 Task: Find connections with filter location Chaihe with filter topic #marketing with filter profile language German with filter current company V-Mart Retail Ltd. with filter school Mulund College Of Commerce with filter industry Technology, Information and Media with filter service category Growth Marketing with filter keywords title Vice President of Operations
Action: Mouse moved to (584, 79)
Screenshot: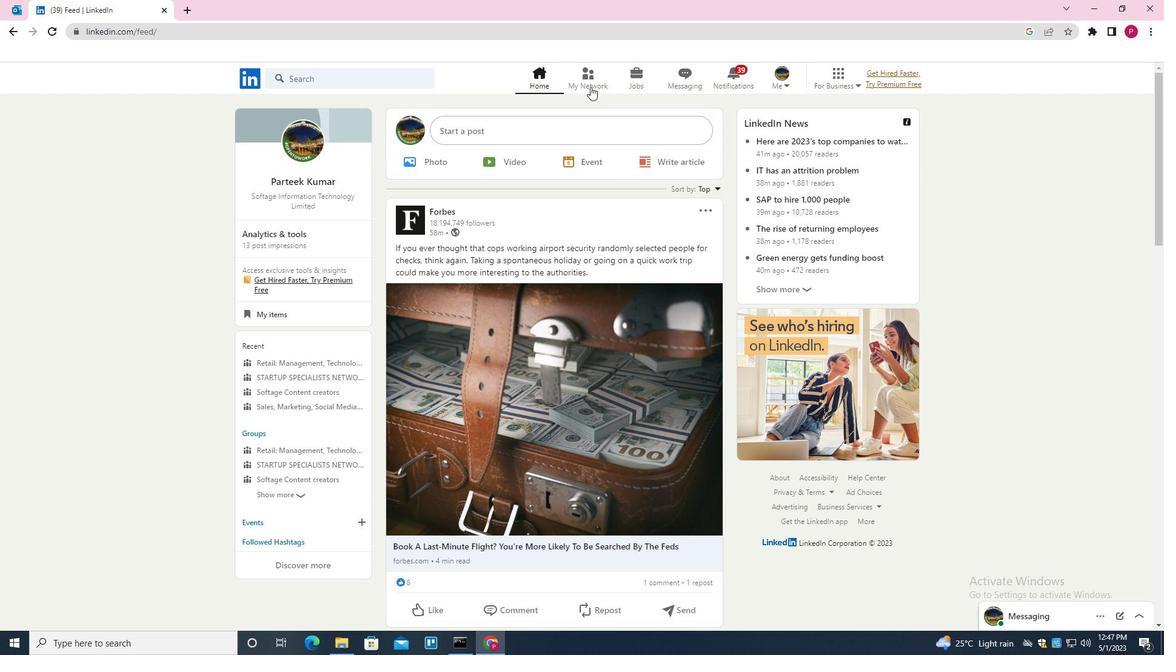 
Action: Mouse pressed left at (584, 79)
Screenshot: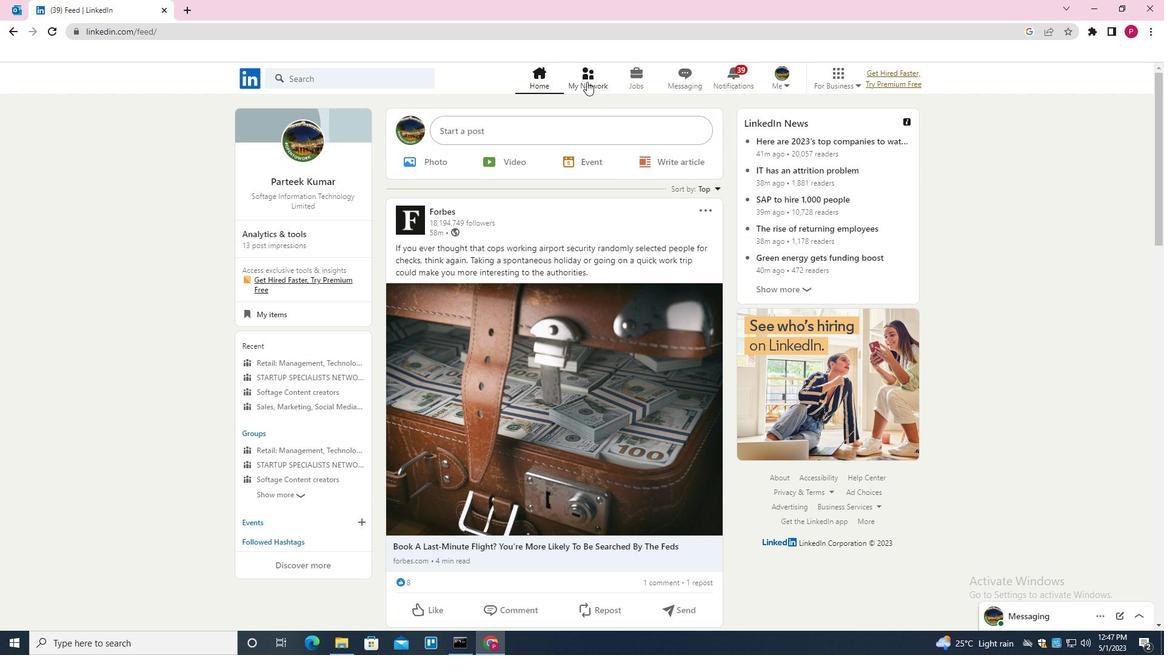 
Action: Mouse moved to (375, 139)
Screenshot: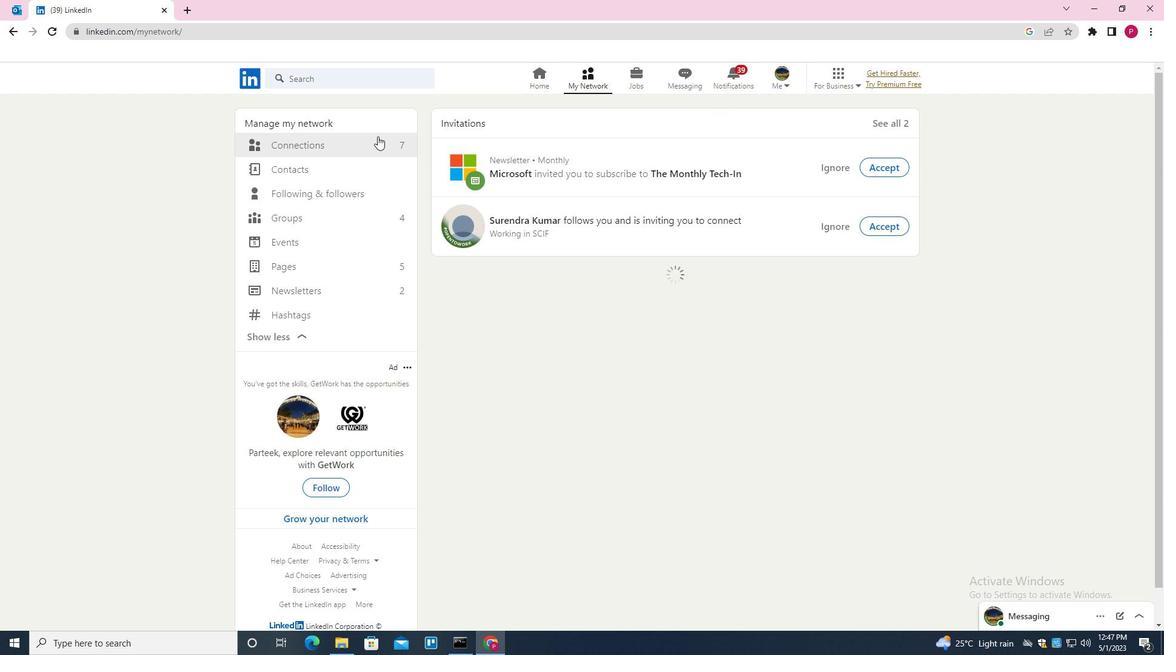 
Action: Mouse pressed left at (375, 139)
Screenshot: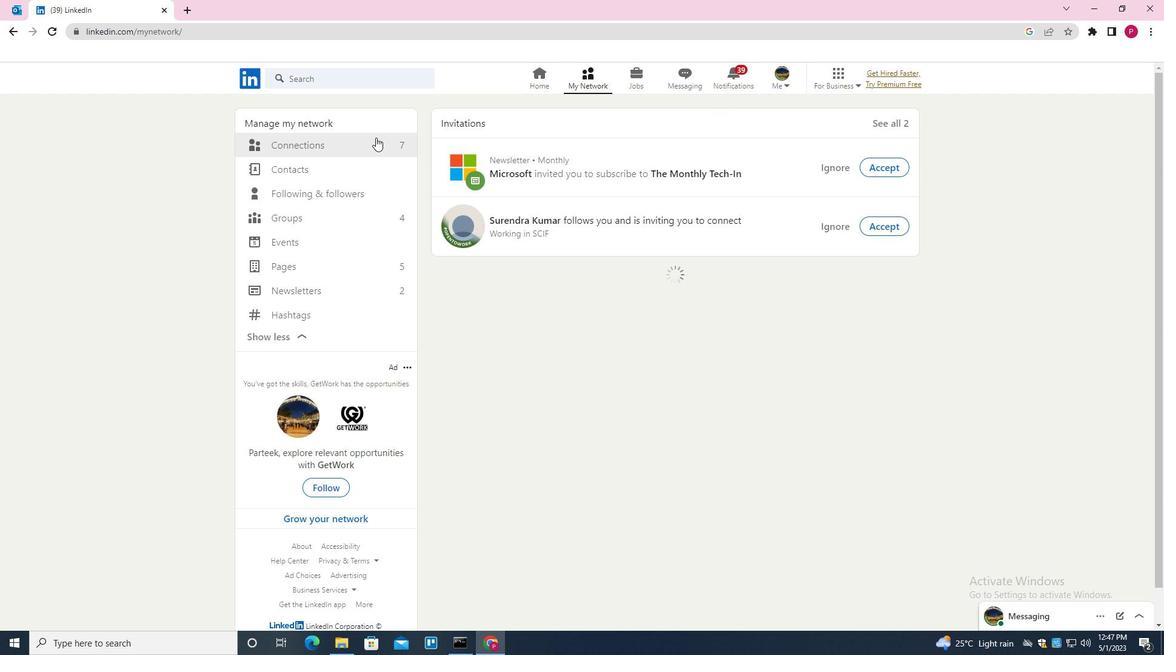 
Action: Mouse moved to (694, 149)
Screenshot: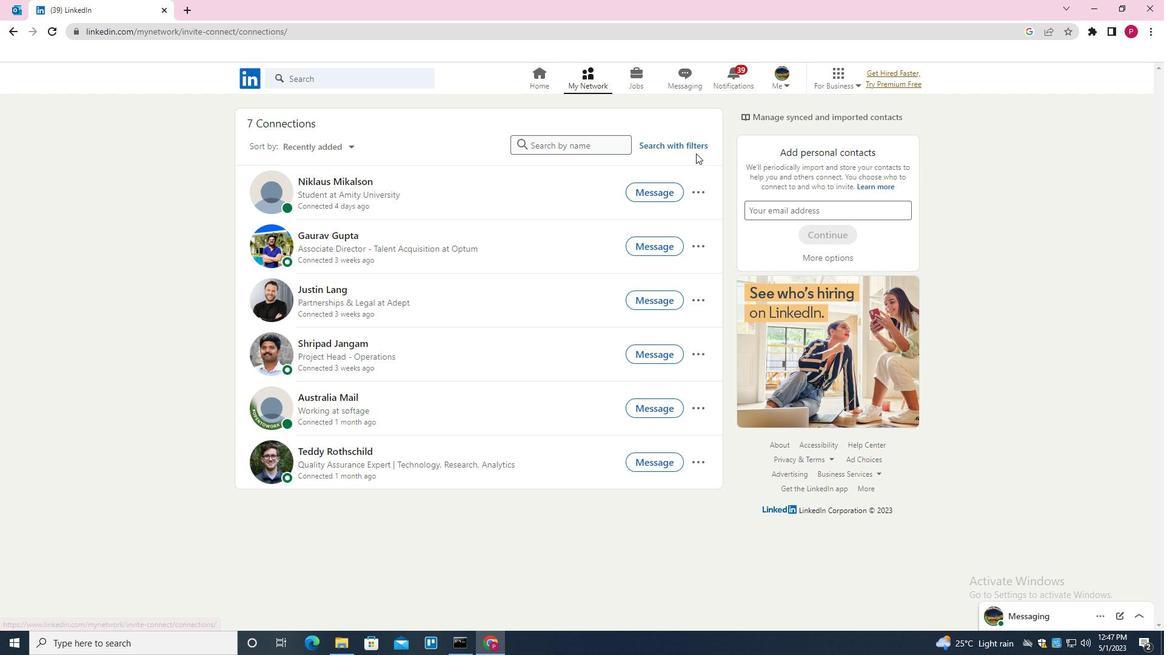 
Action: Mouse pressed left at (694, 149)
Screenshot: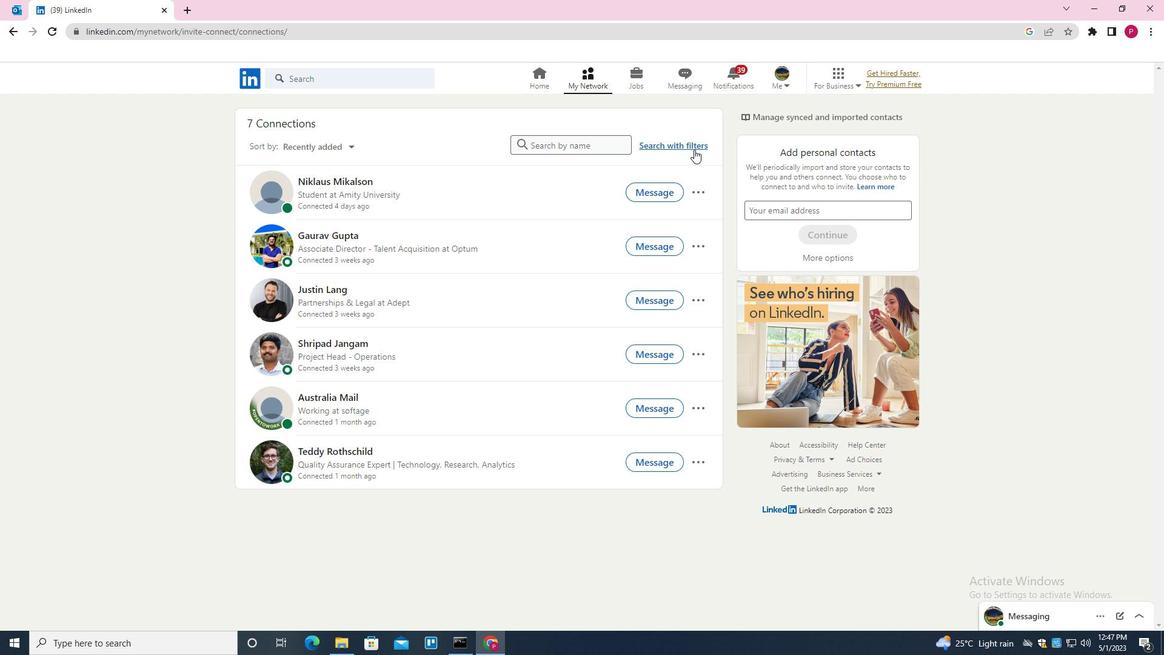 
Action: Mouse moved to (619, 112)
Screenshot: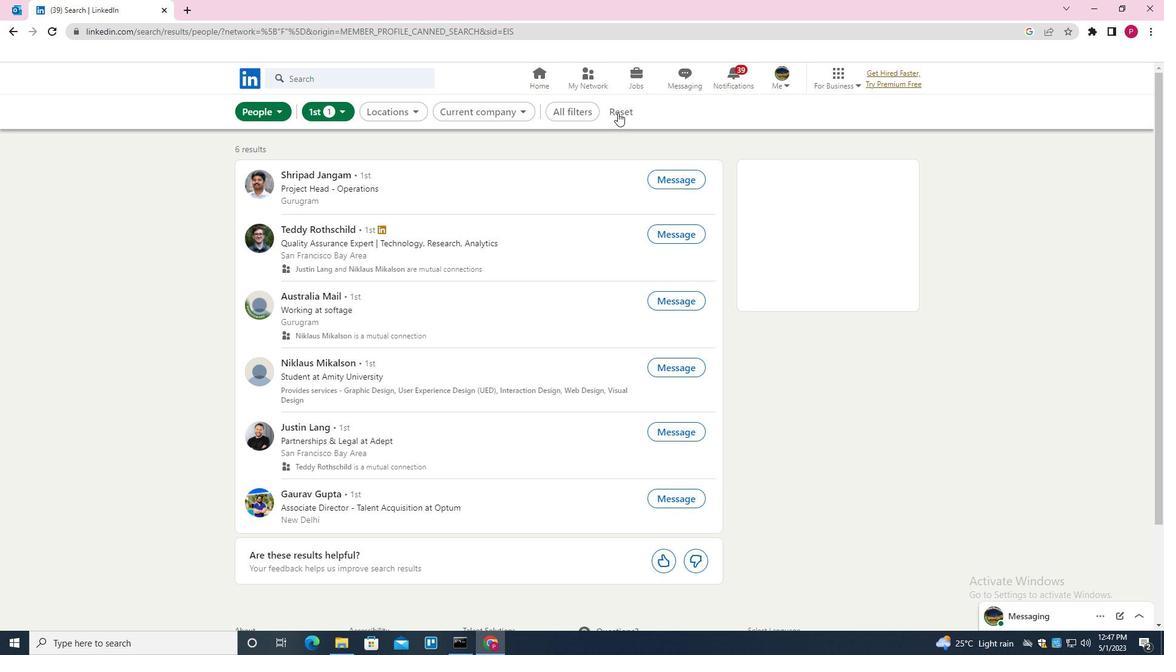 
Action: Mouse pressed left at (619, 112)
Screenshot: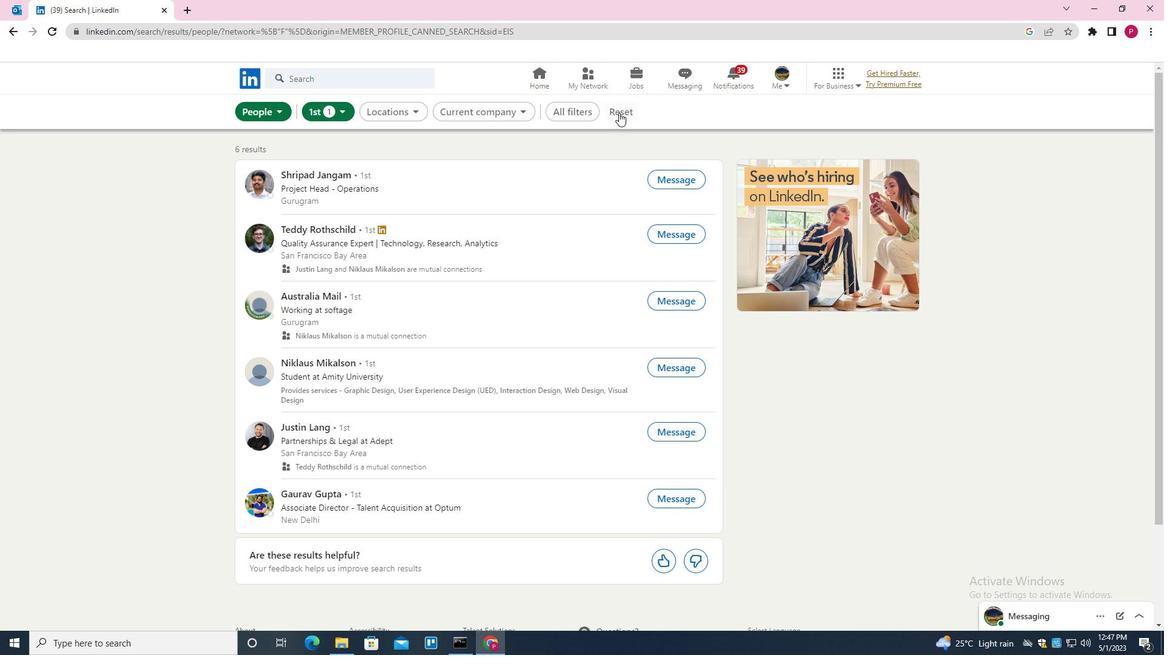 
Action: Mouse moved to (605, 111)
Screenshot: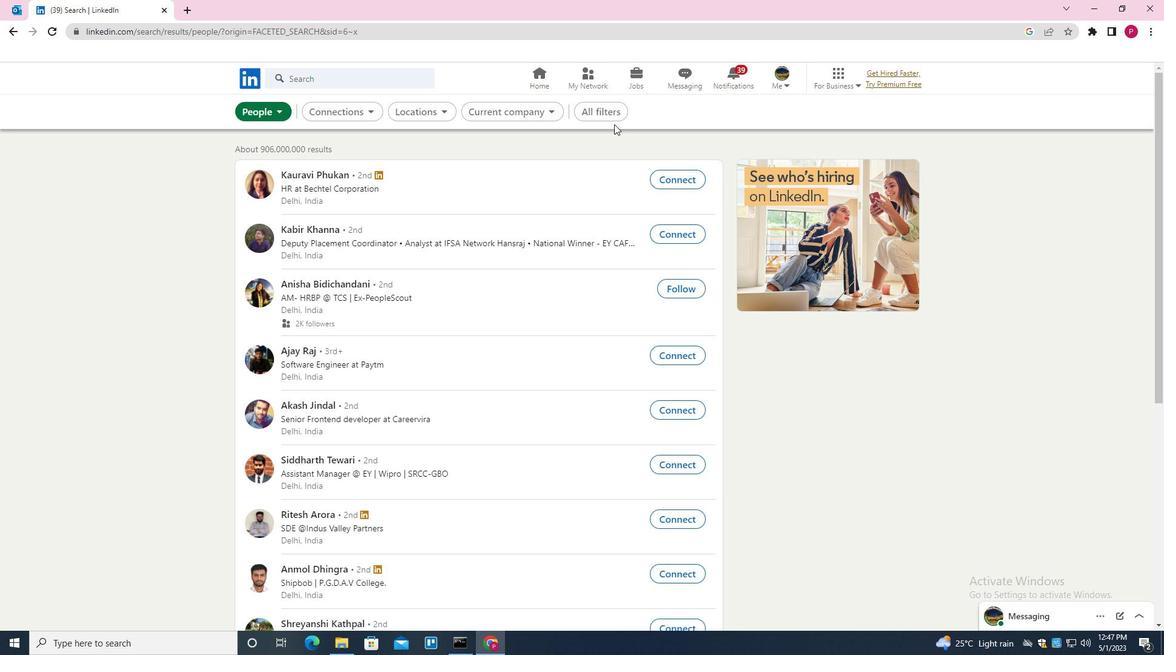 
Action: Mouse pressed left at (605, 111)
Screenshot: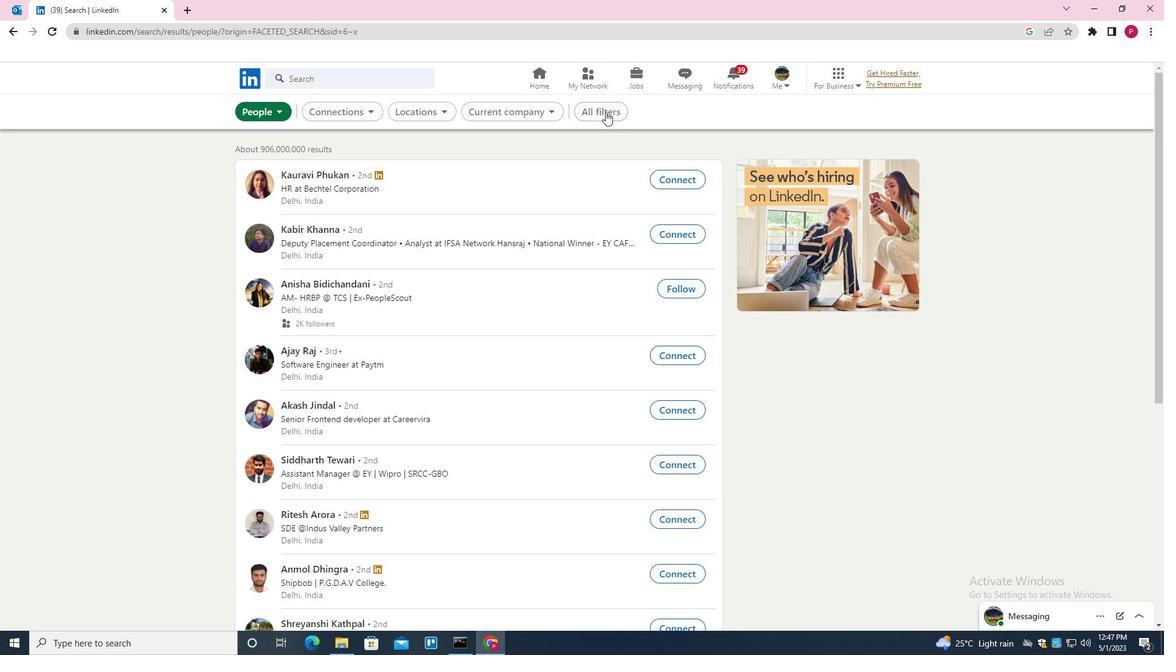
Action: Mouse moved to (963, 324)
Screenshot: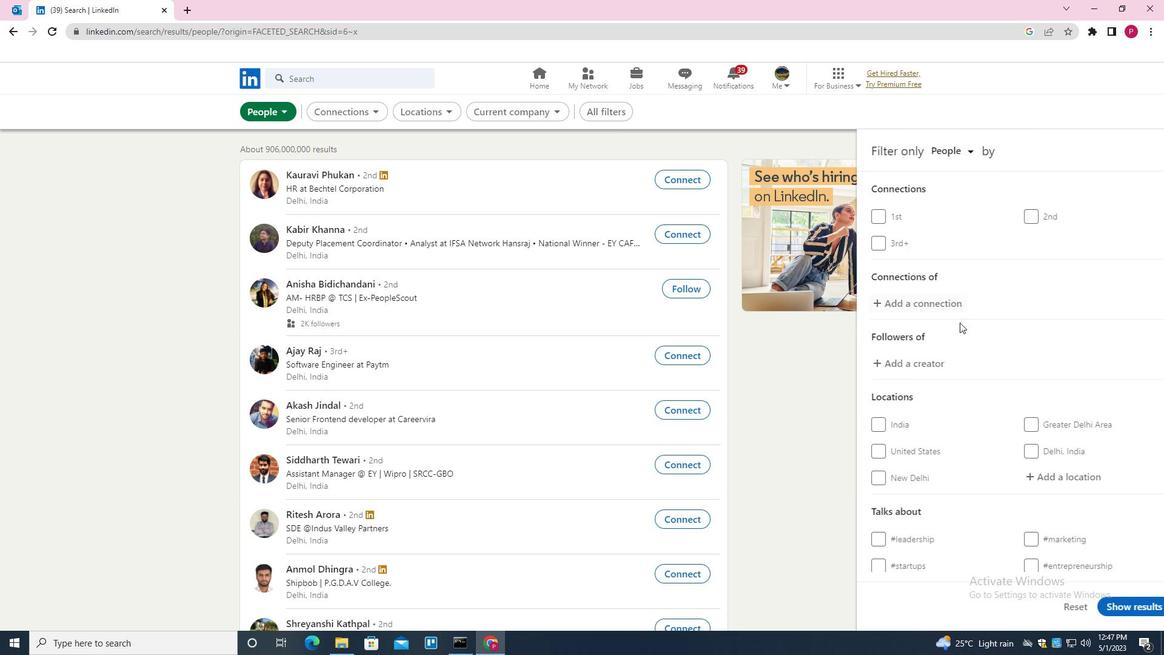 
Action: Mouse scrolled (963, 323) with delta (0, 0)
Screenshot: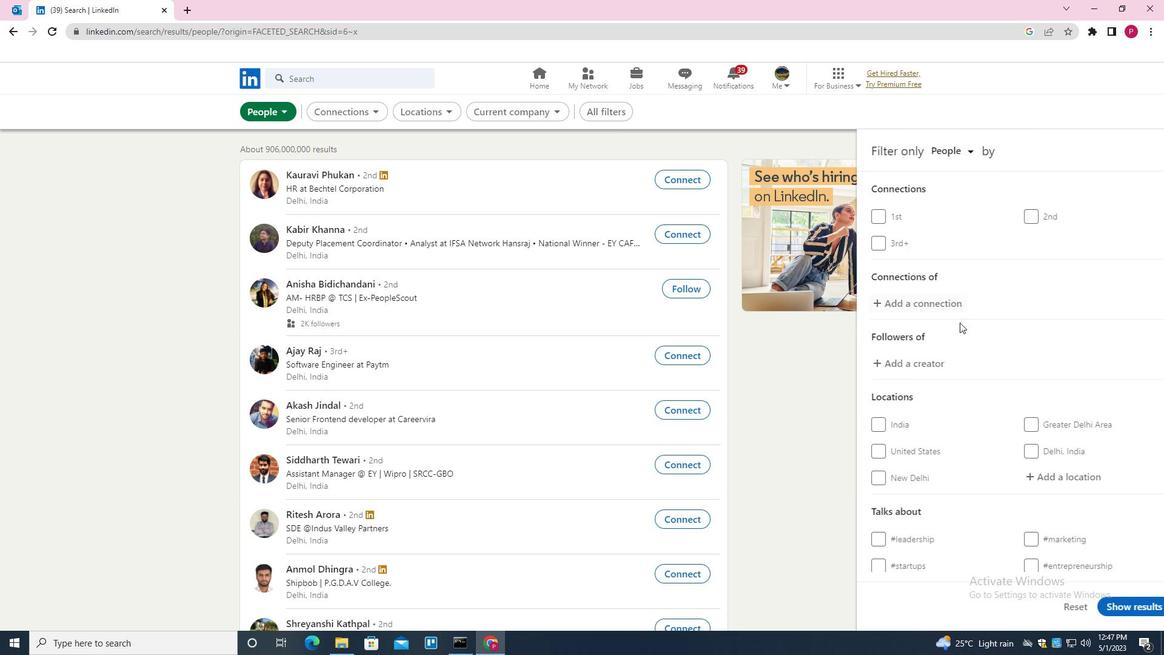 
Action: Mouse moved to (963, 324)
Screenshot: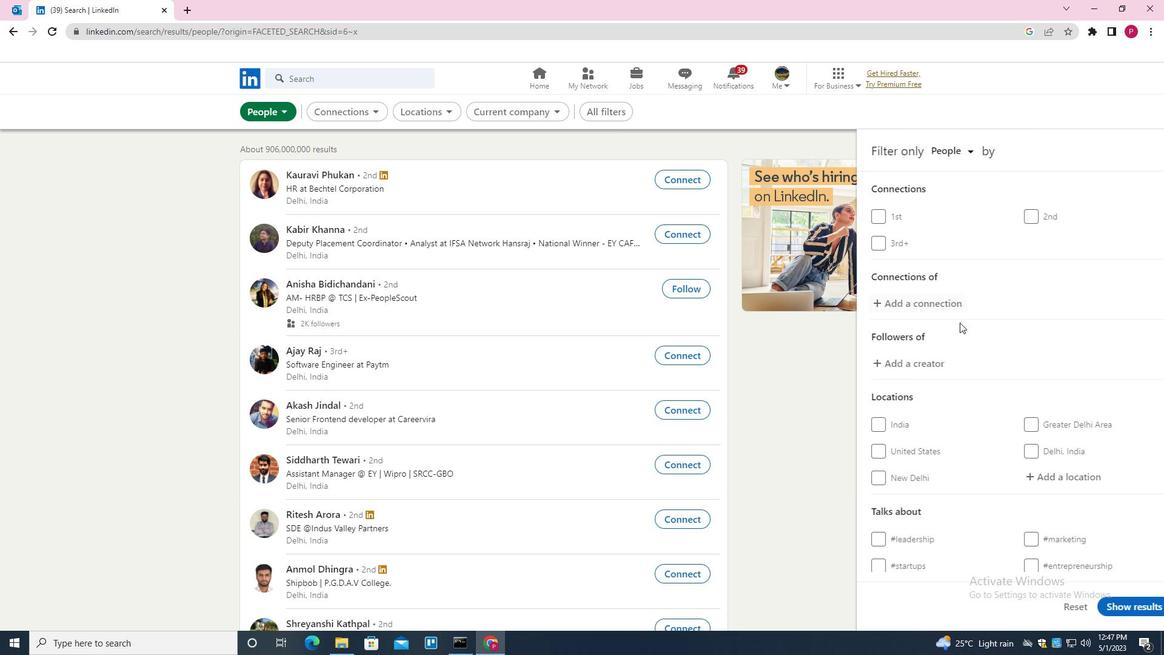 
Action: Mouse scrolled (963, 323) with delta (0, 0)
Screenshot: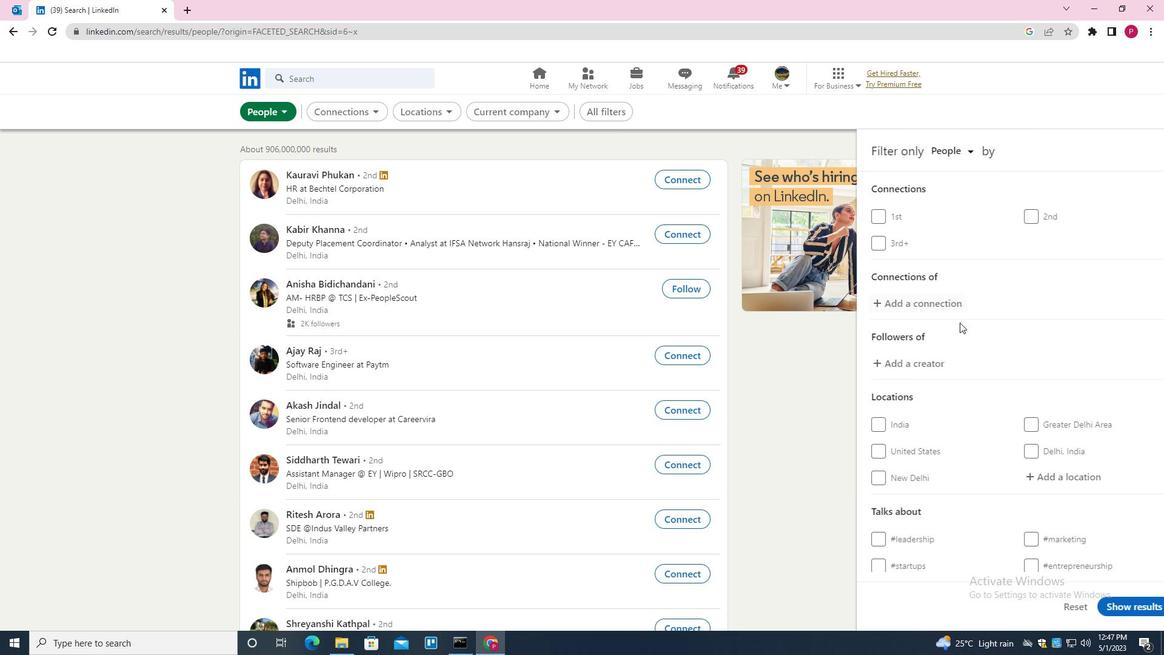 
Action: Mouse moved to (1078, 357)
Screenshot: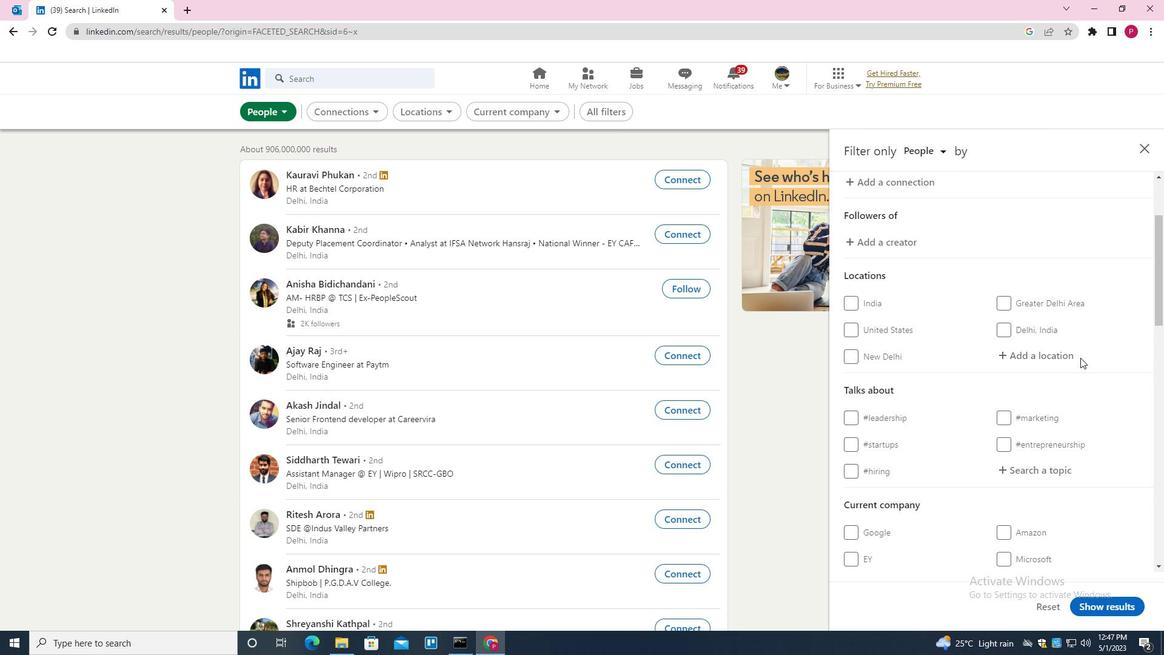 
Action: Mouse pressed left at (1078, 357)
Screenshot: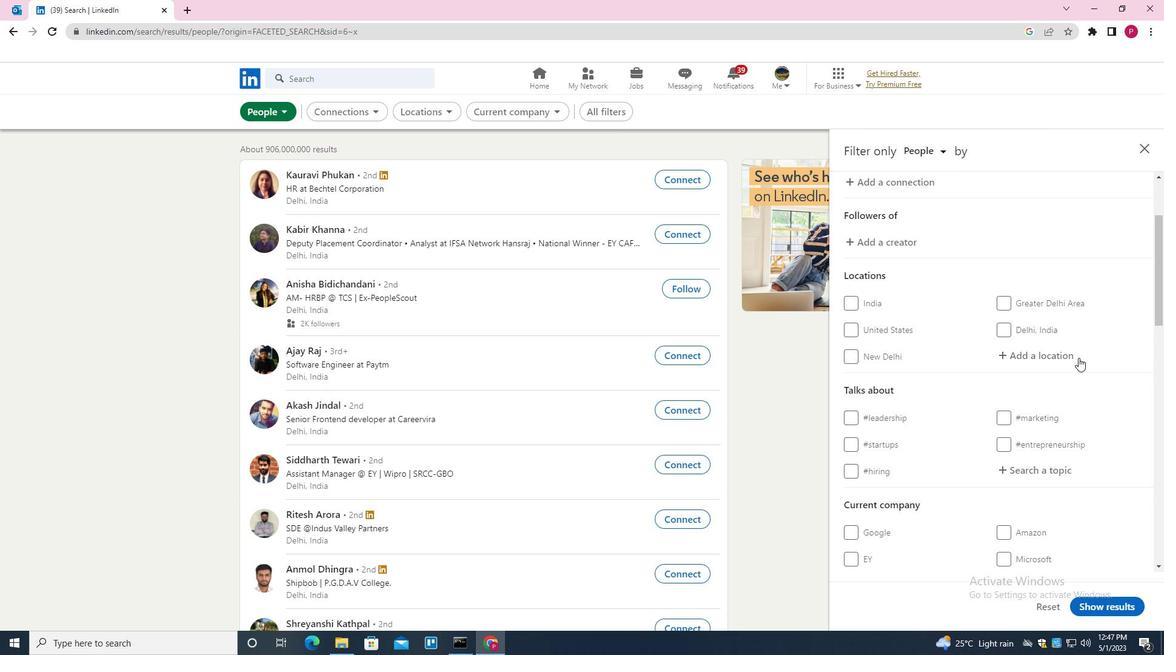 
Action: Key pressed <Key.shift><Key.shift><Key.shift><Key.shift>CHAIHE<Key.enter>
Screenshot: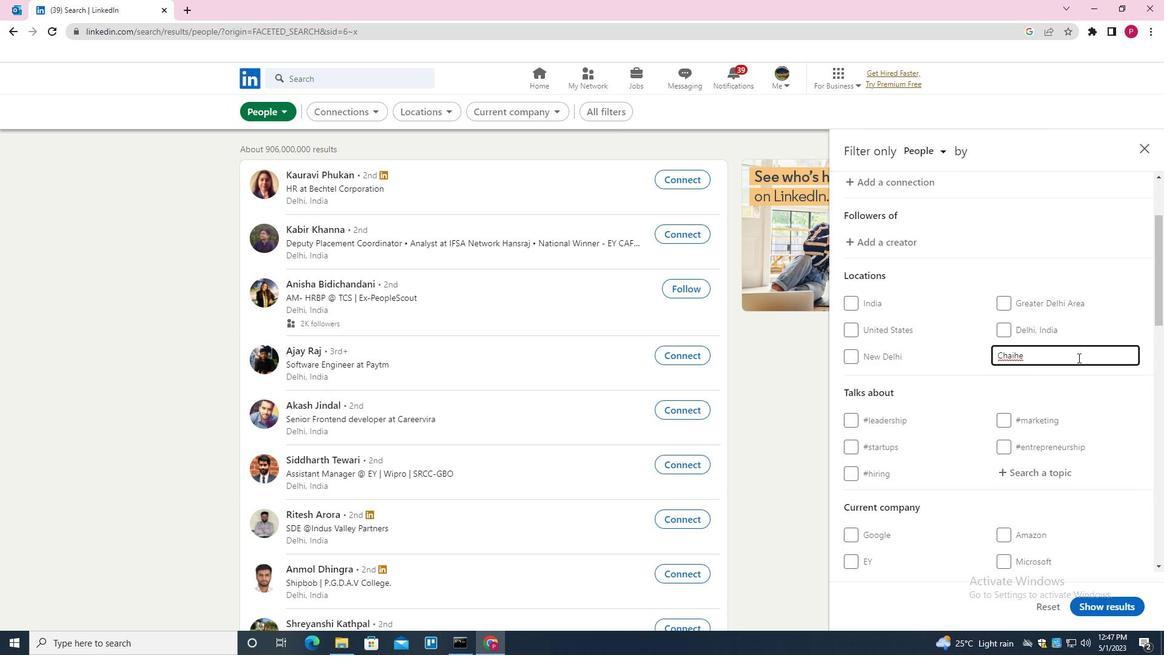 
Action: Mouse moved to (1047, 478)
Screenshot: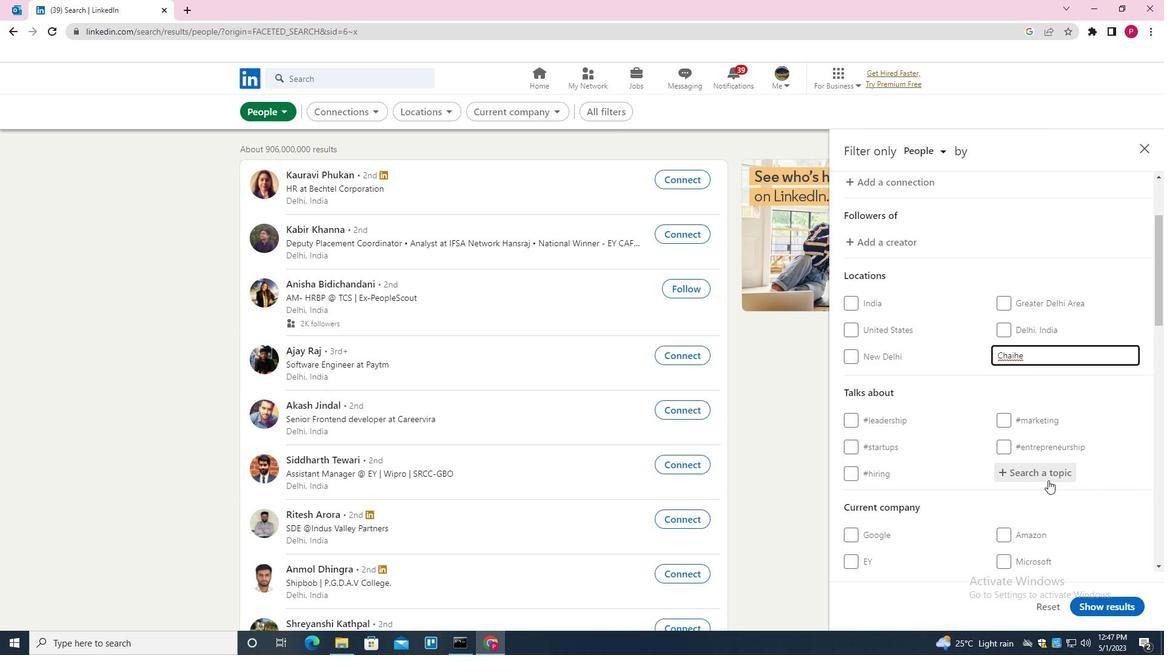 
Action: Mouse pressed left at (1047, 478)
Screenshot: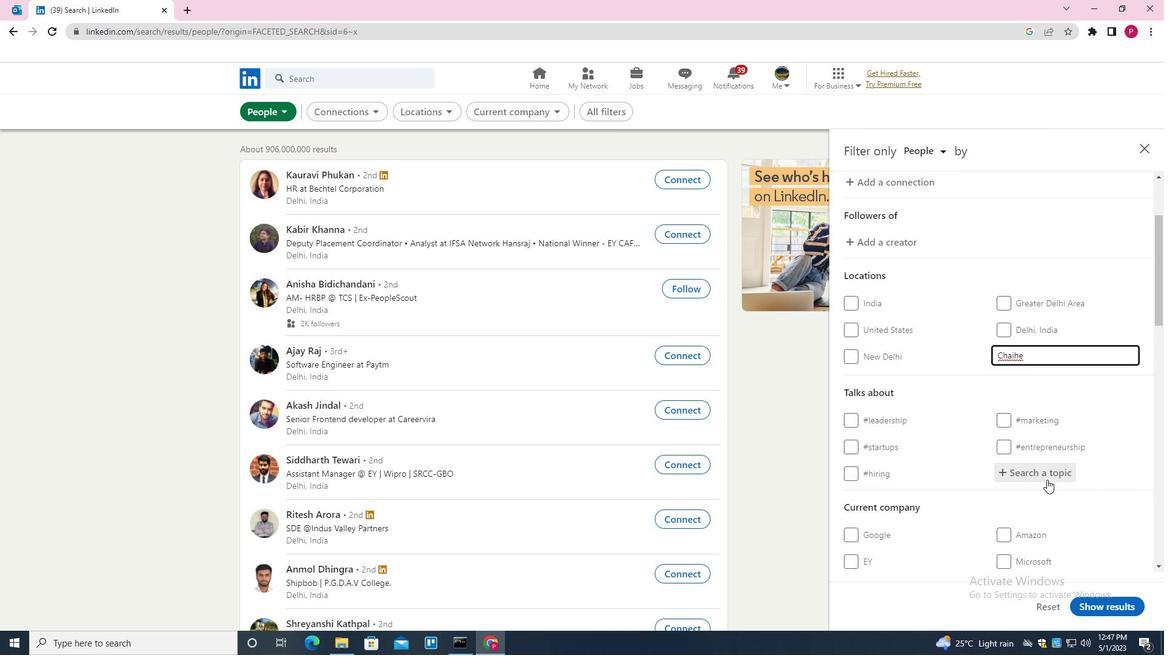
Action: Mouse moved to (1000, 462)
Screenshot: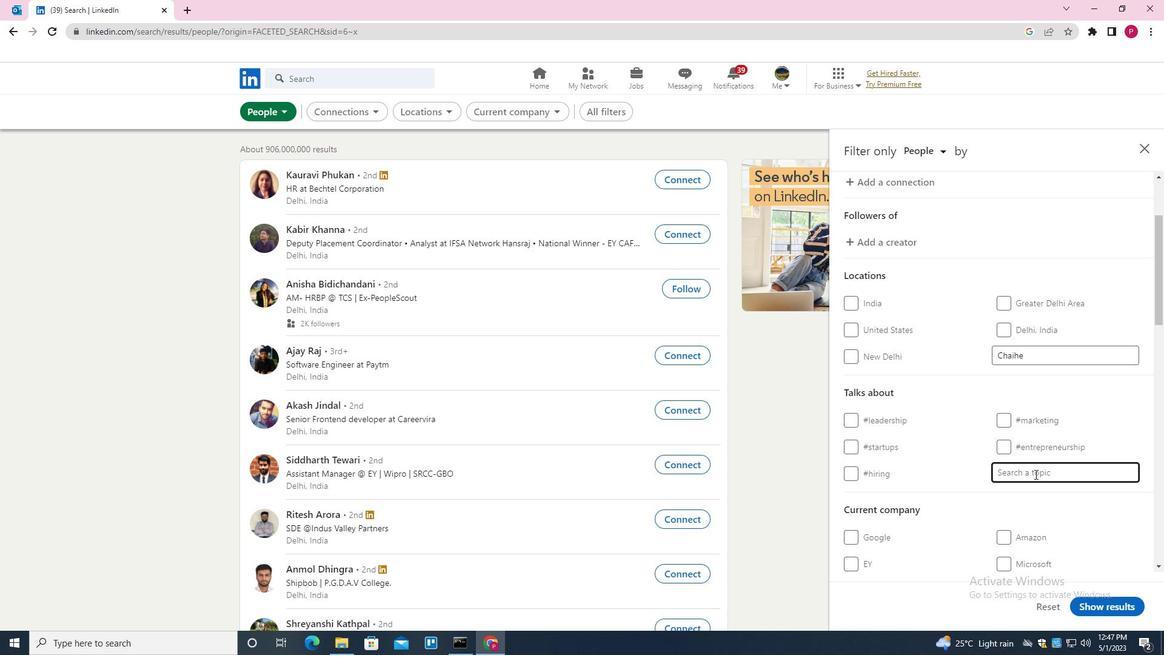 
Action: Key pressed MARKETING<Key.down><Key.enter>
Screenshot: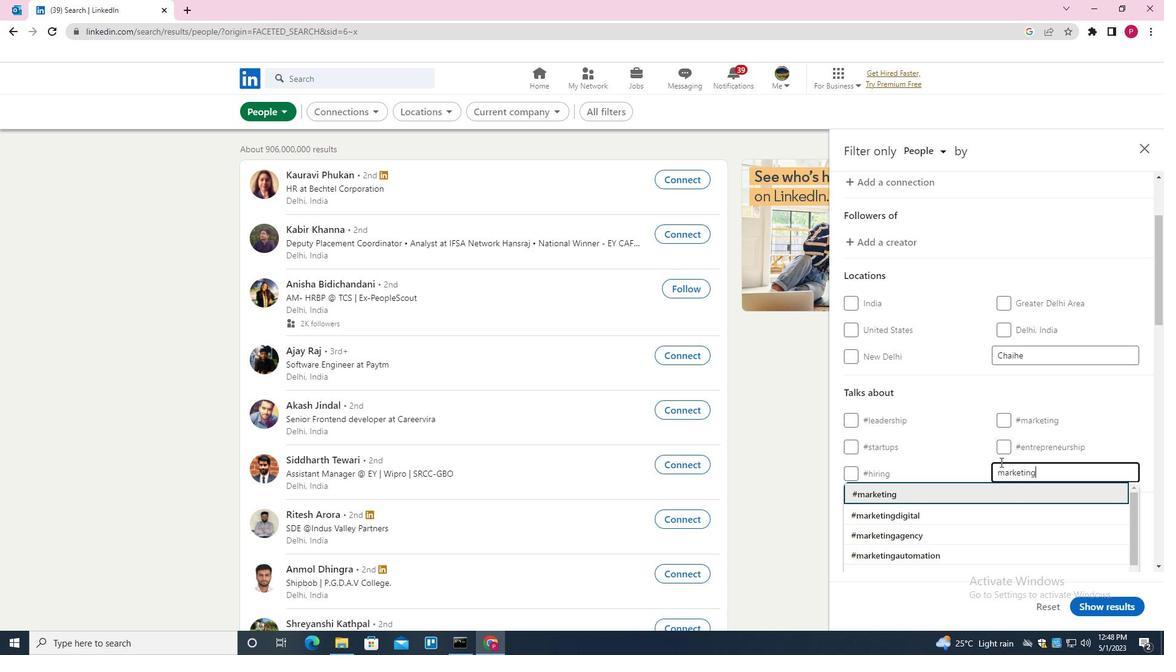 
Action: Mouse scrolled (1000, 461) with delta (0, 0)
Screenshot: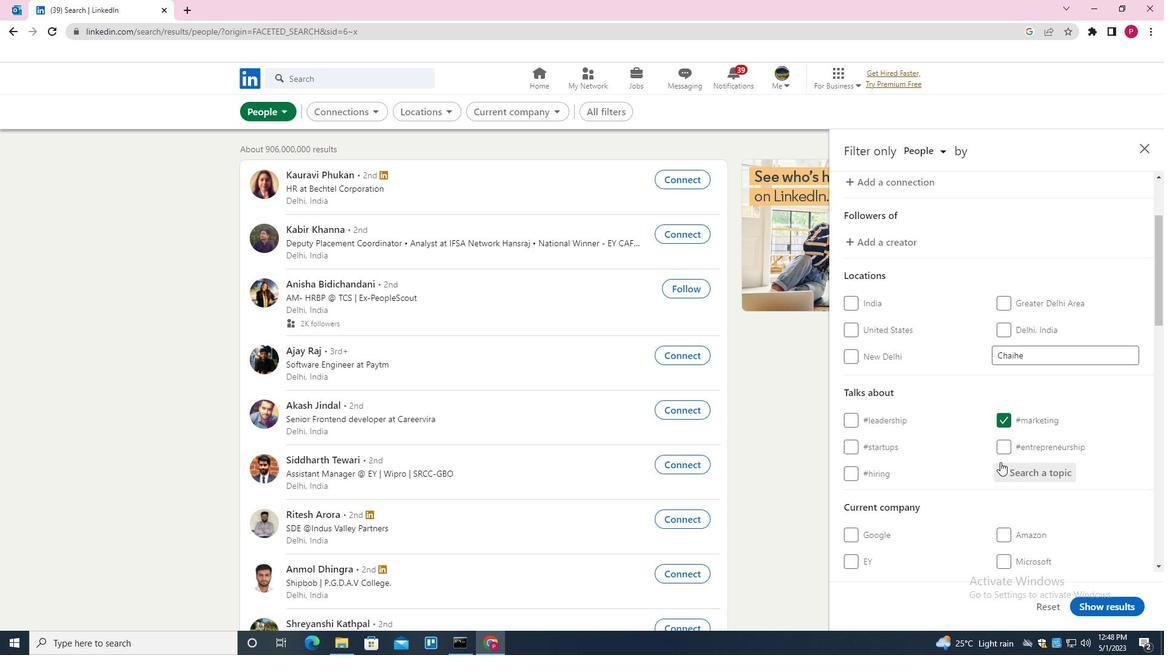 
Action: Mouse scrolled (1000, 461) with delta (0, 0)
Screenshot: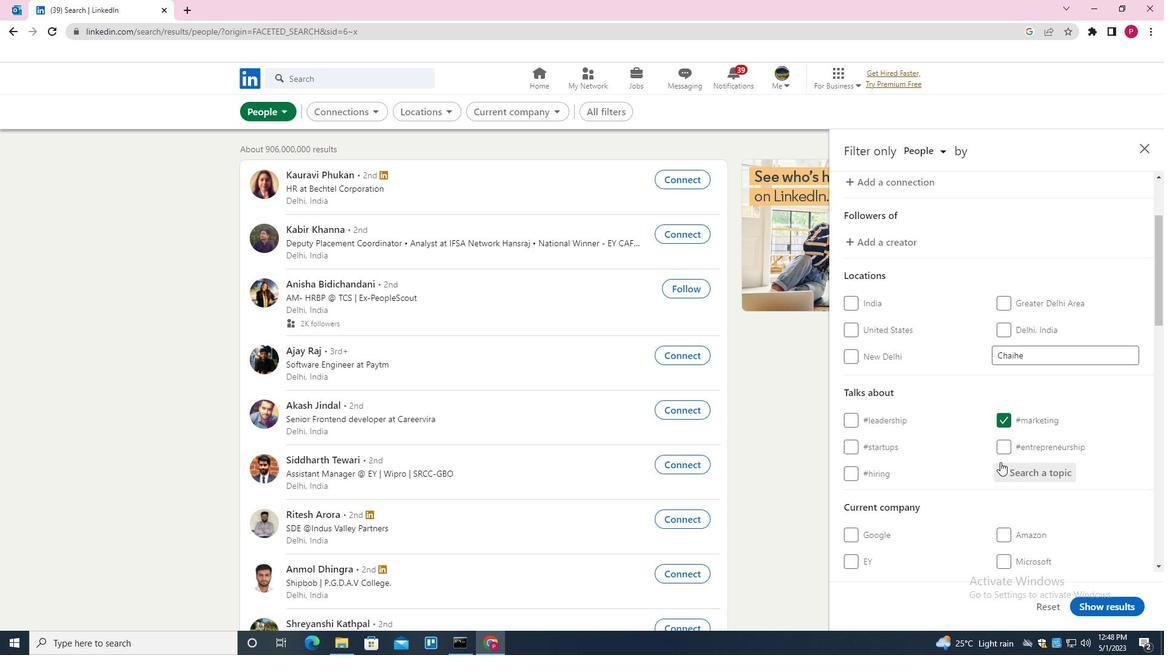 
Action: Mouse scrolled (1000, 461) with delta (0, 0)
Screenshot: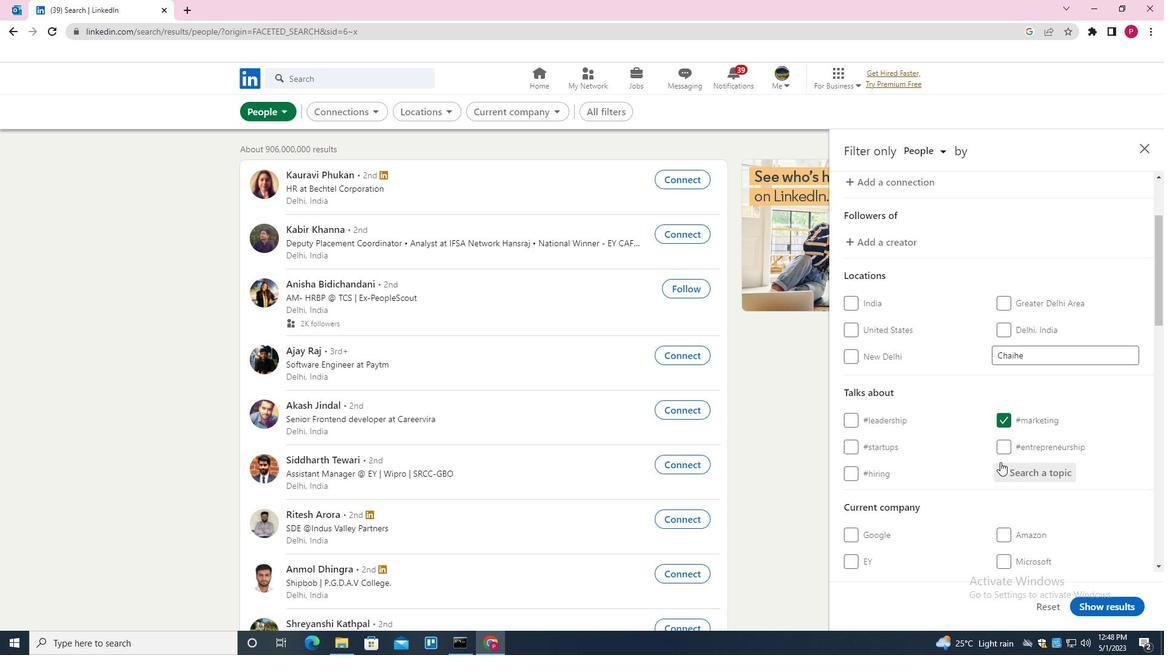 
Action: Mouse scrolled (1000, 461) with delta (0, 0)
Screenshot: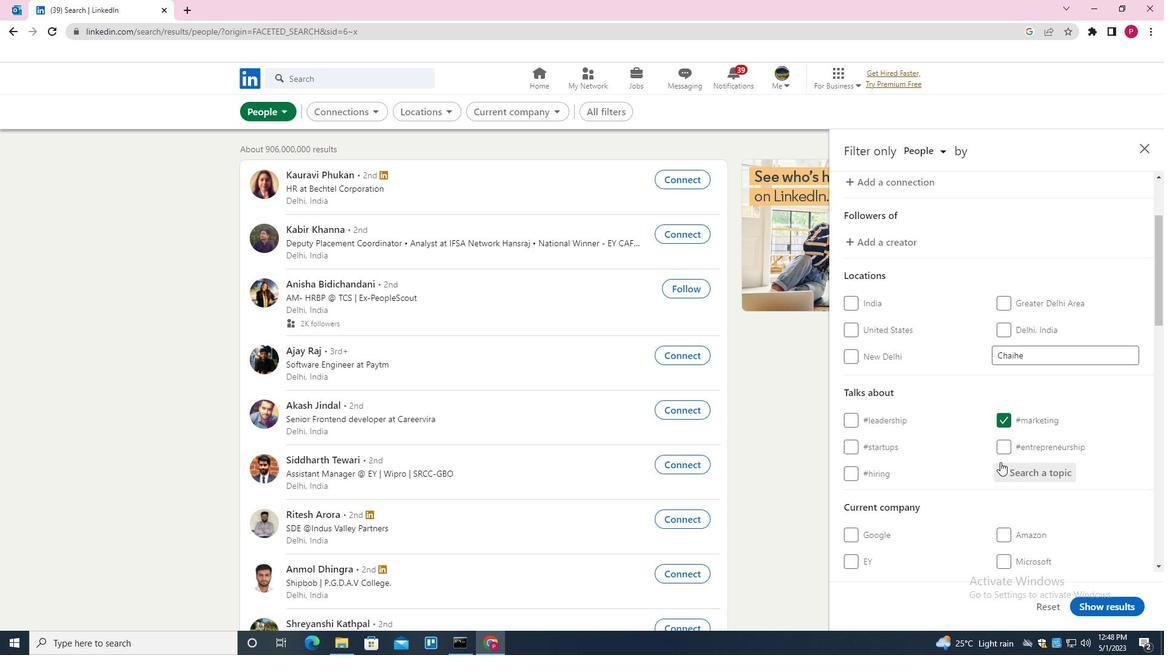 
Action: Mouse scrolled (1000, 461) with delta (0, 0)
Screenshot: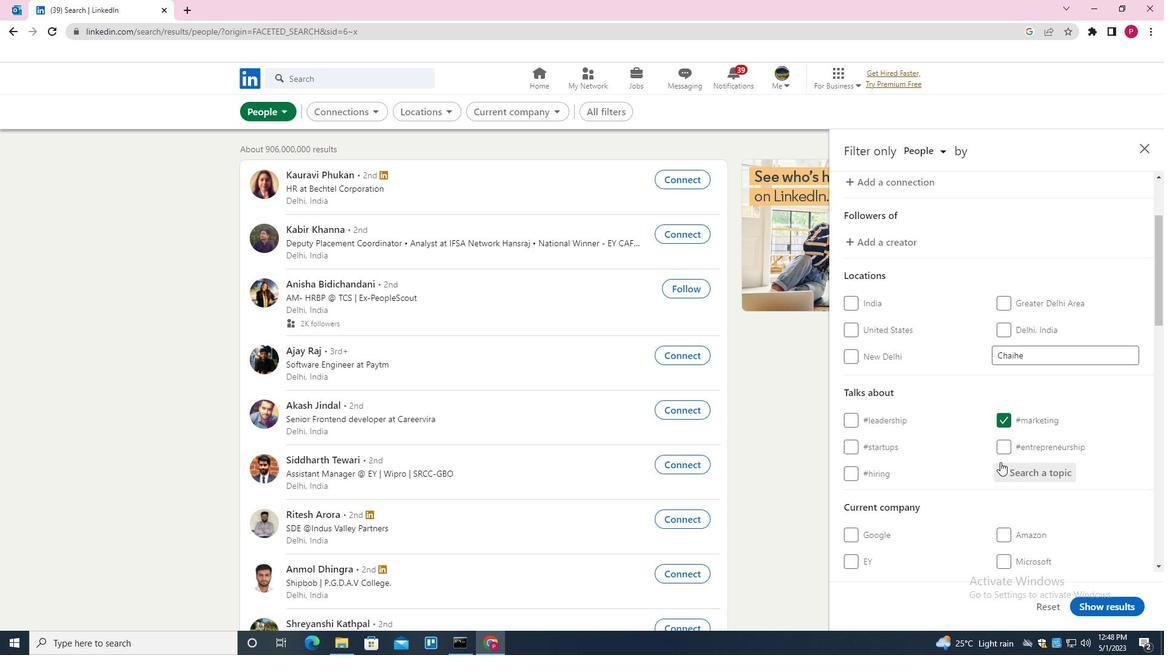 
Action: Mouse moved to (886, 430)
Screenshot: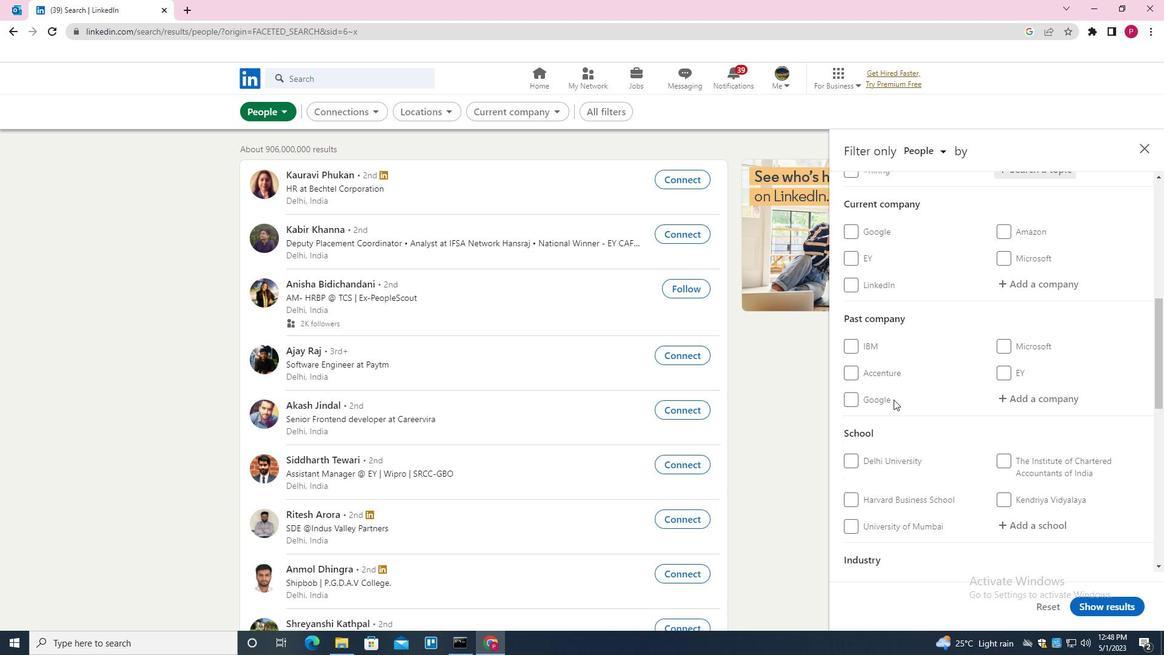 
Action: Mouse scrolled (886, 429) with delta (0, 0)
Screenshot: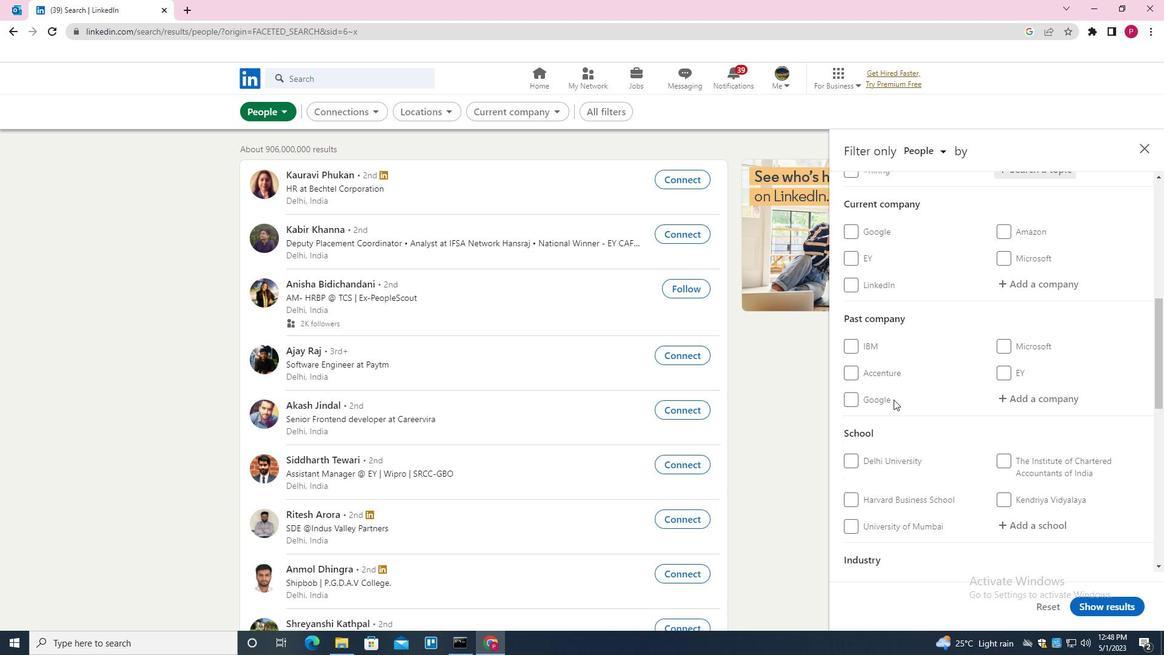 
Action: Mouse scrolled (886, 429) with delta (0, 0)
Screenshot: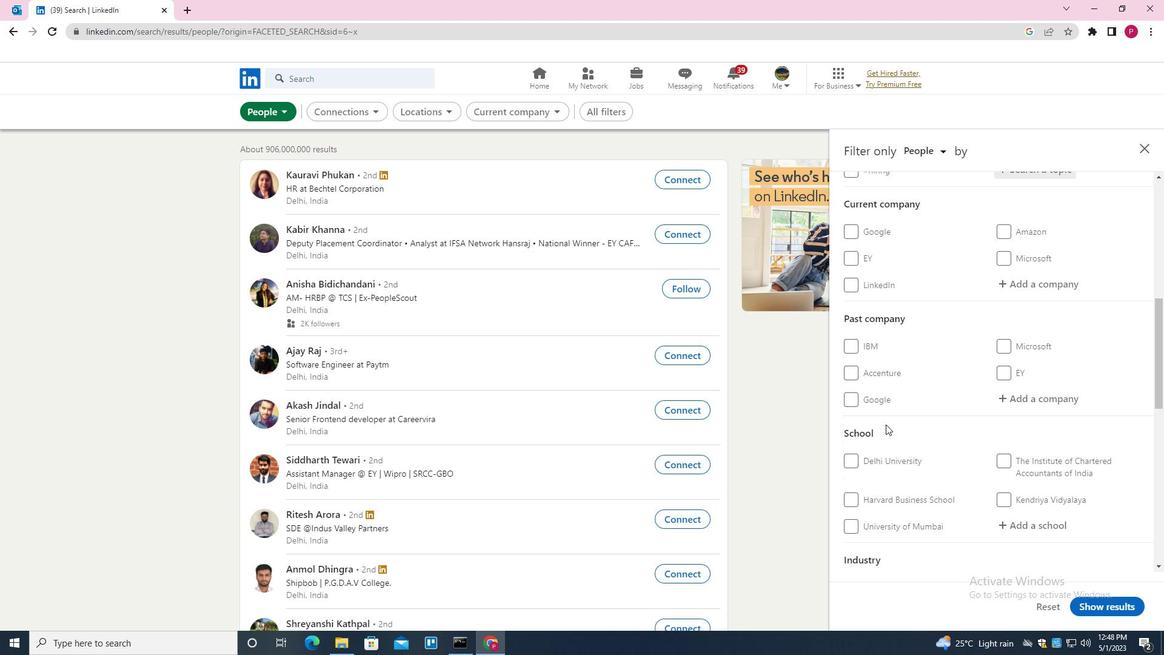 
Action: Mouse scrolled (886, 429) with delta (0, 0)
Screenshot: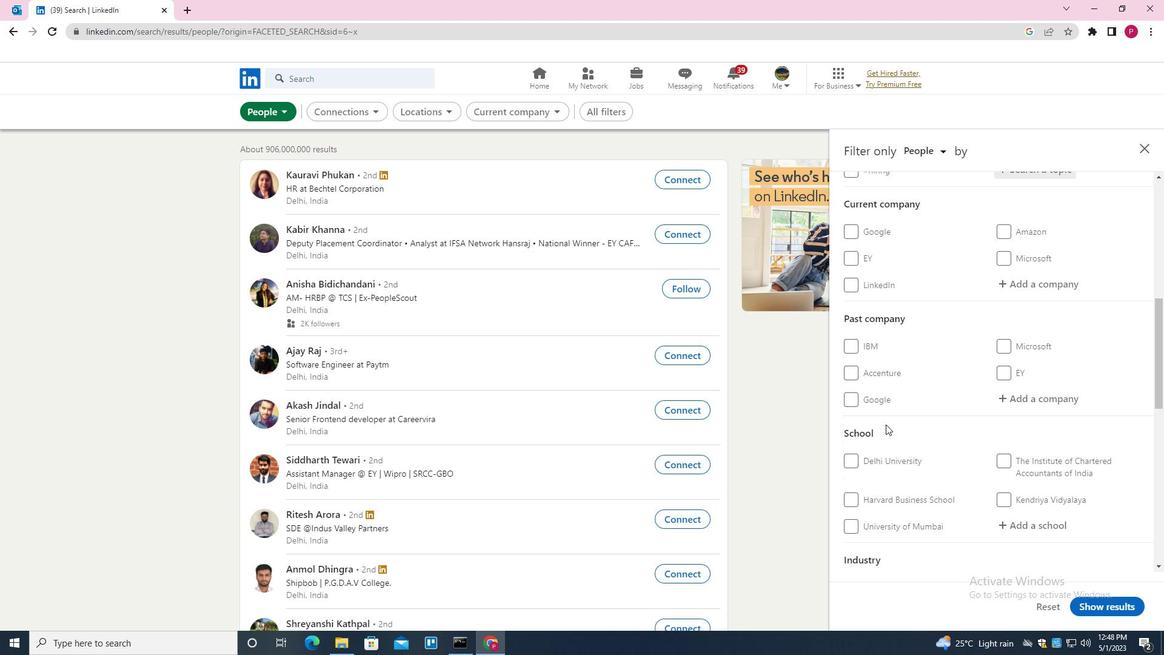 
Action: Mouse scrolled (886, 429) with delta (0, 0)
Screenshot: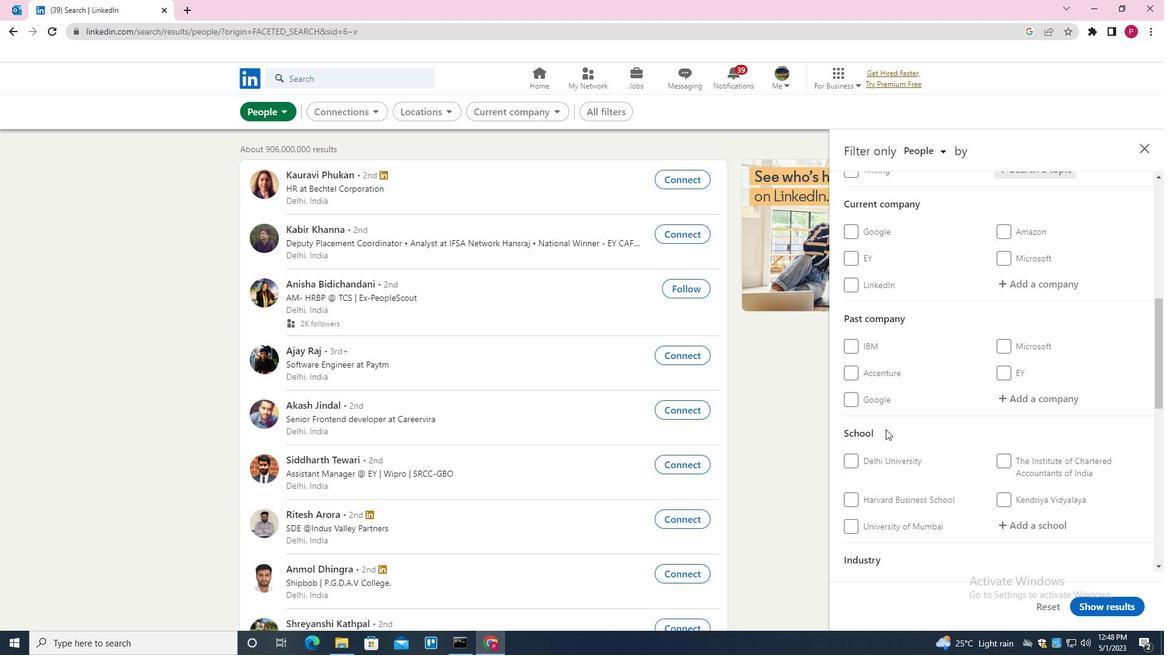 
Action: Mouse moved to (888, 428)
Screenshot: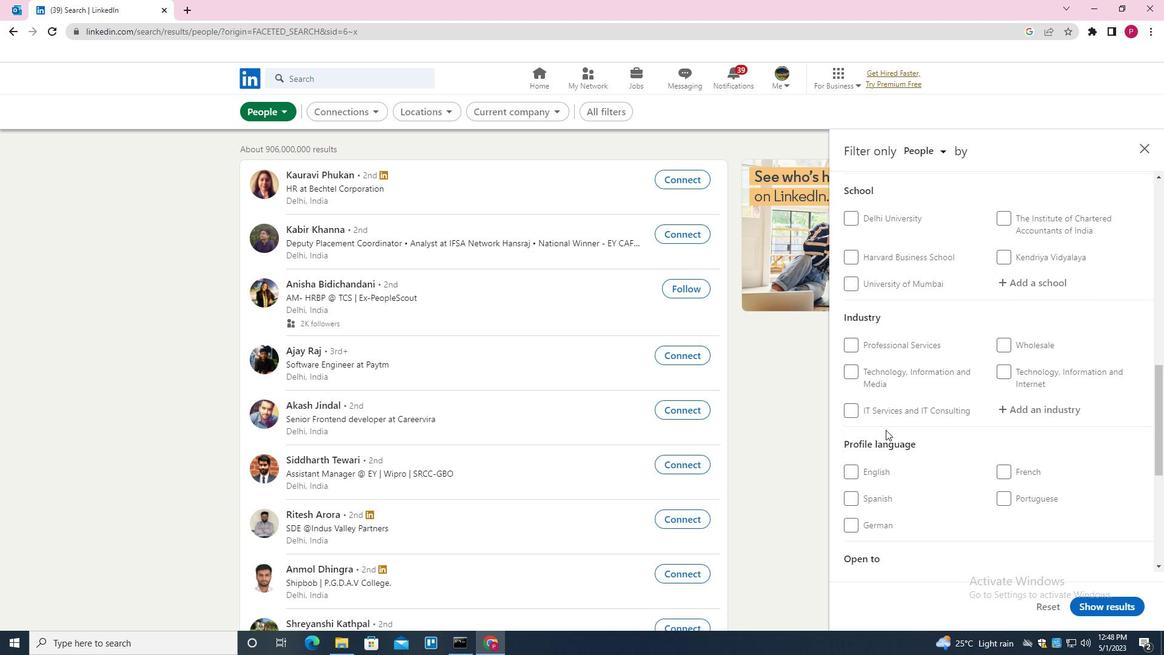 
Action: Mouse scrolled (888, 427) with delta (0, 0)
Screenshot: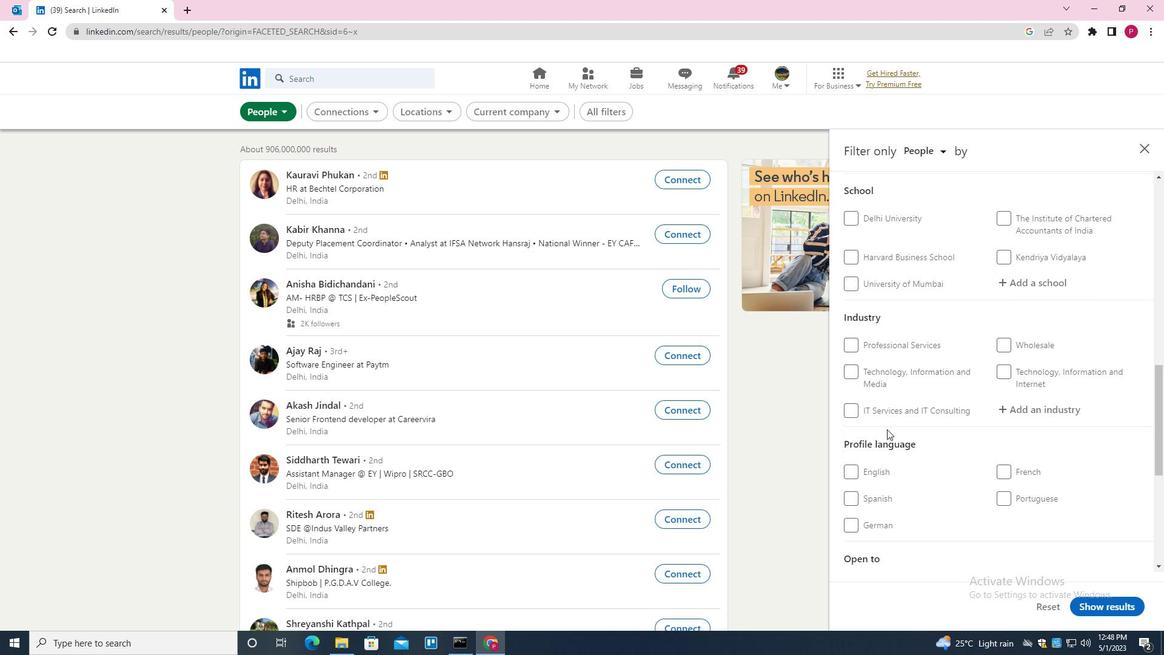 
Action: Mouse scrolled (888, 427) with delta (0, 0)
Screenshot: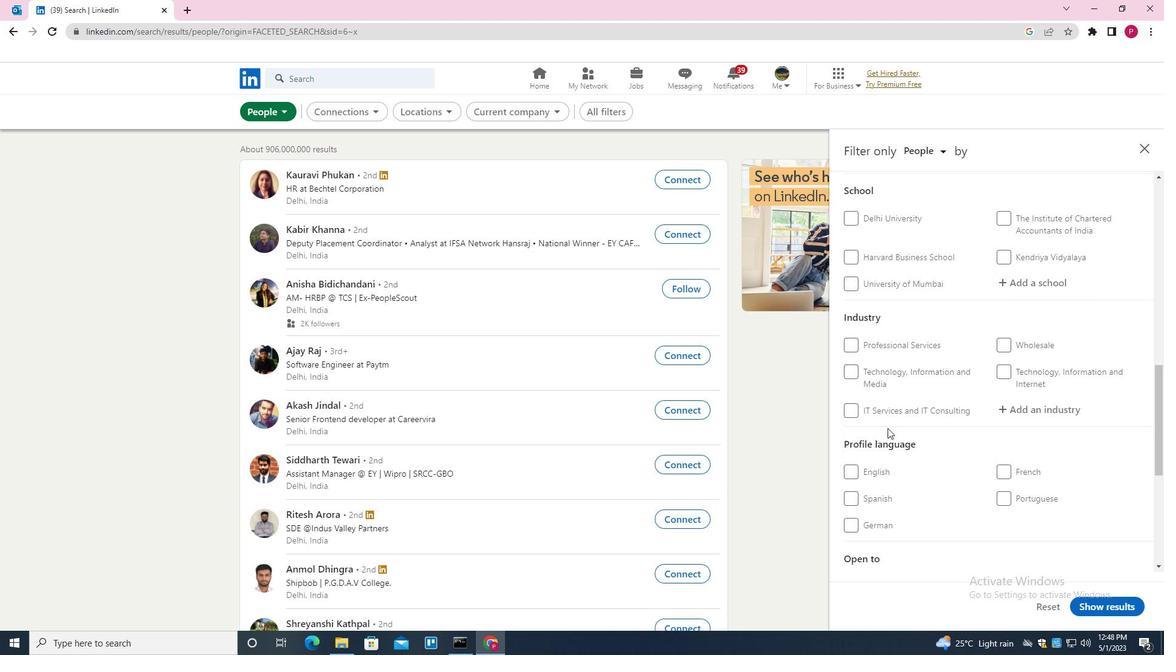 
Action: Mouse moved to (879, 400)
Screenshot: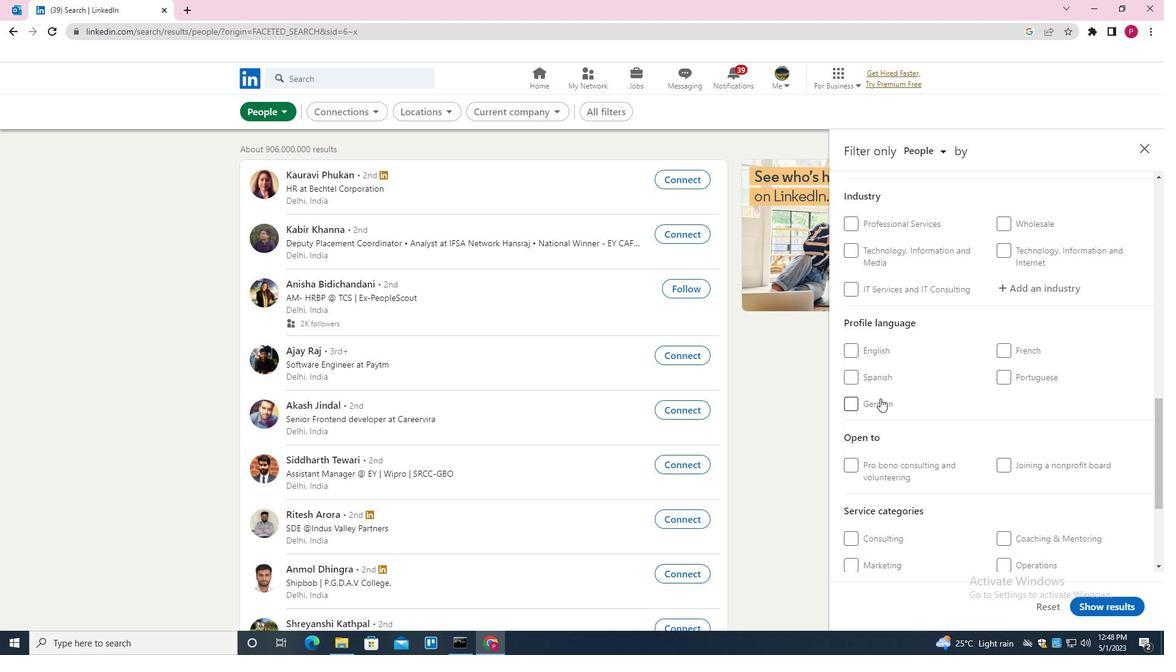 
Action: Mouse pressed left at (879, 400)
Screenshot: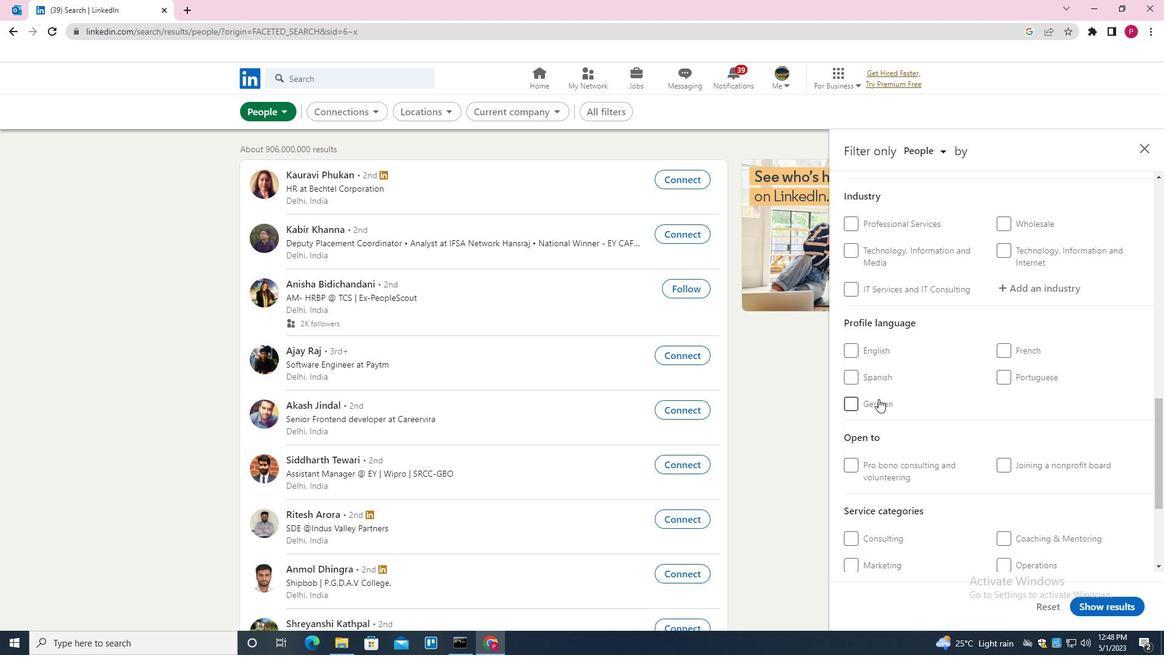 
Action: Mouse scrolled (879, 400) with delta (0, 0)
Screenshot: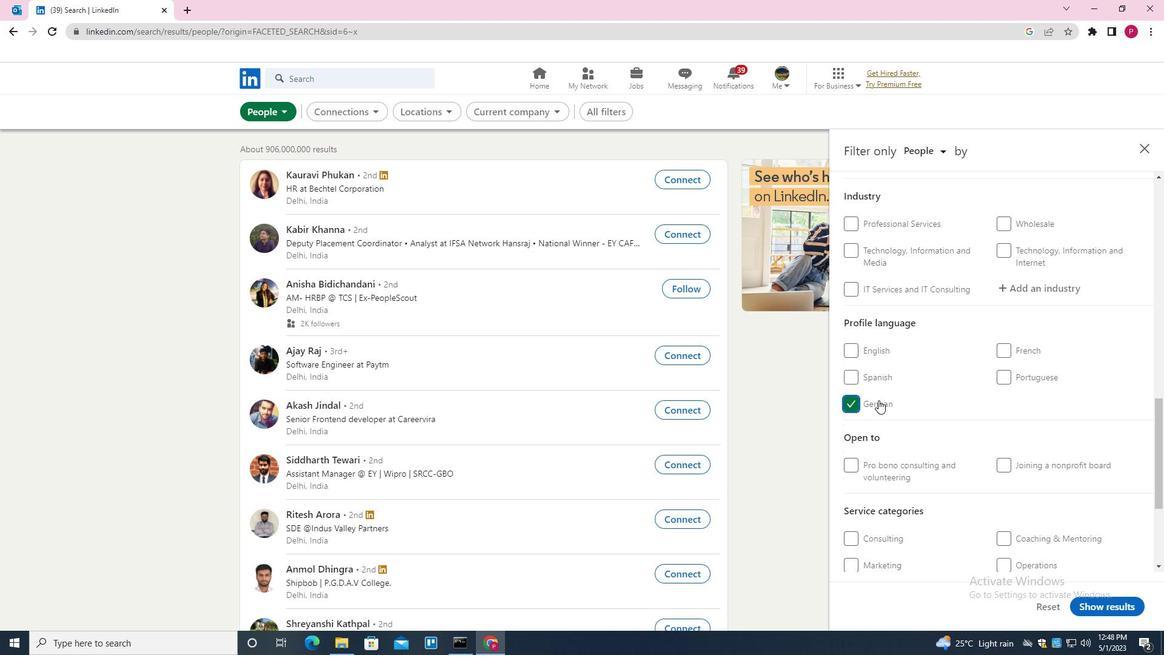
Action: Mouse scrolled (879, 400) with delta (0, 0)
Screenshot: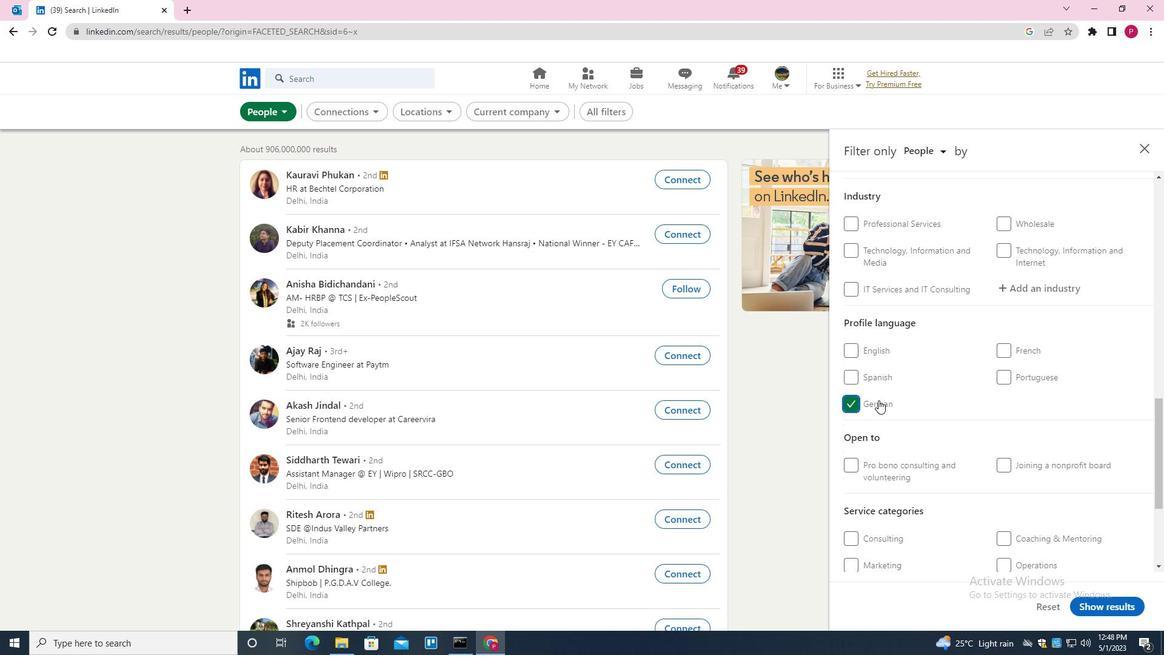 
Action: Mouse scrolled (879, 399) with delta (0, 0)
Screenshot: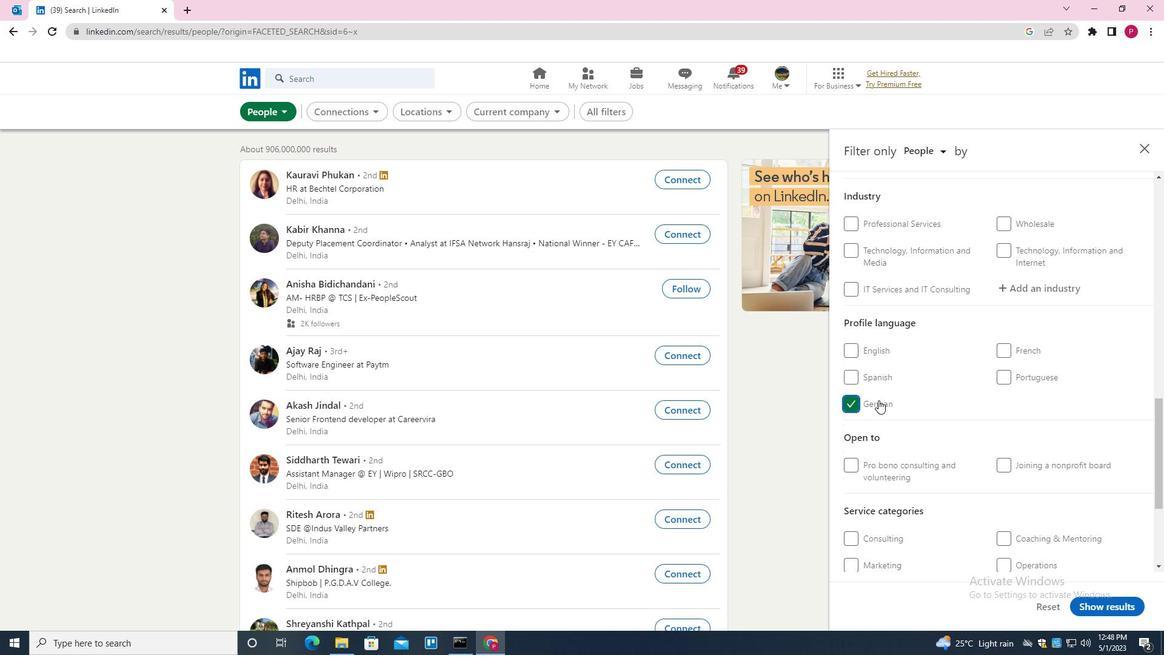 
Action: Mouse scrolled (879, 400) with delta (0, 0)
Screenshot: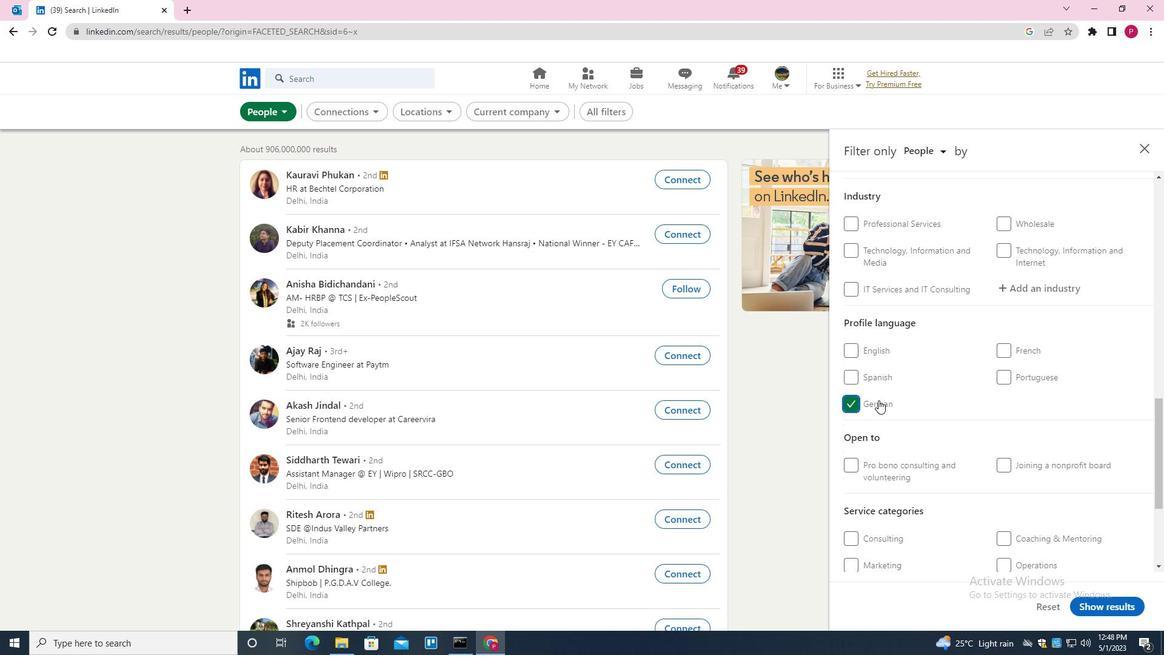 
Action: Mouse scrolled (879, 400) with delta (0, 0)
Screenshot: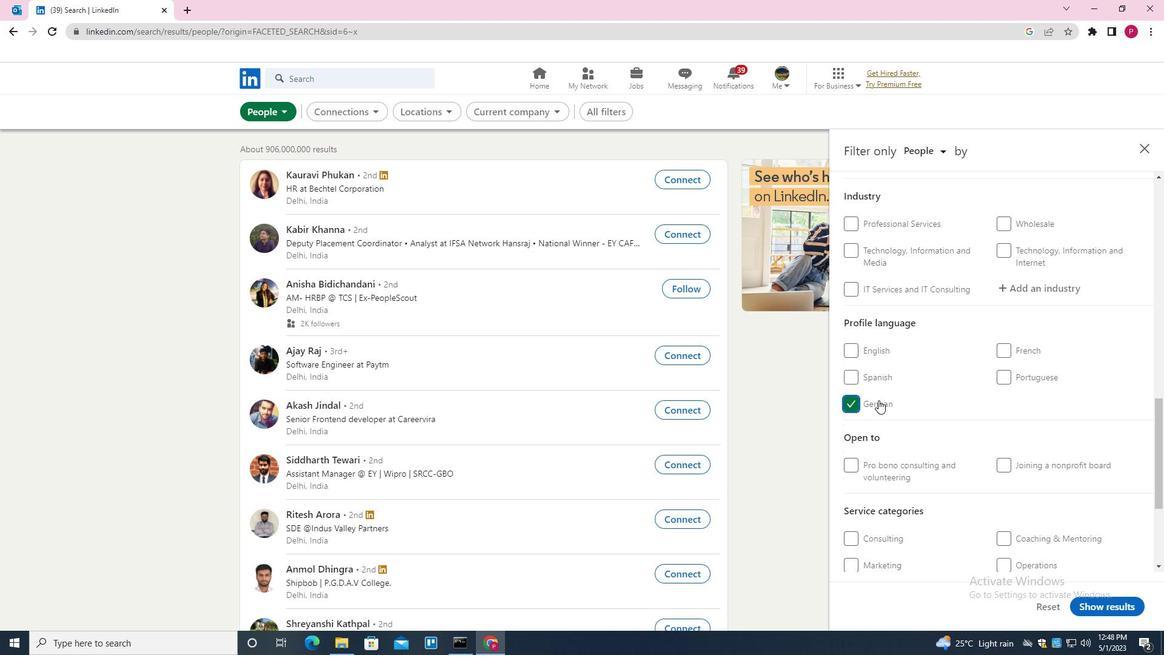 
Action: Mouse scrolled (879, 400) with delta (0, 0)
Screenshot: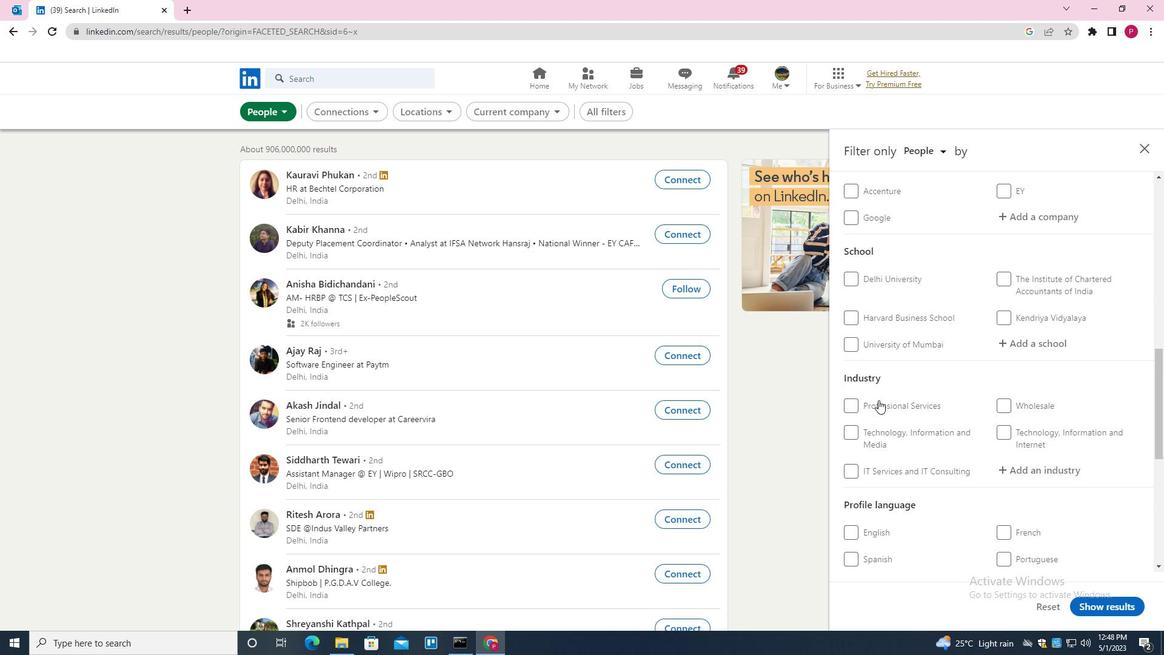 
Action: Mouse scrolled (879, 400) with delta (0, 0)
Screenshot: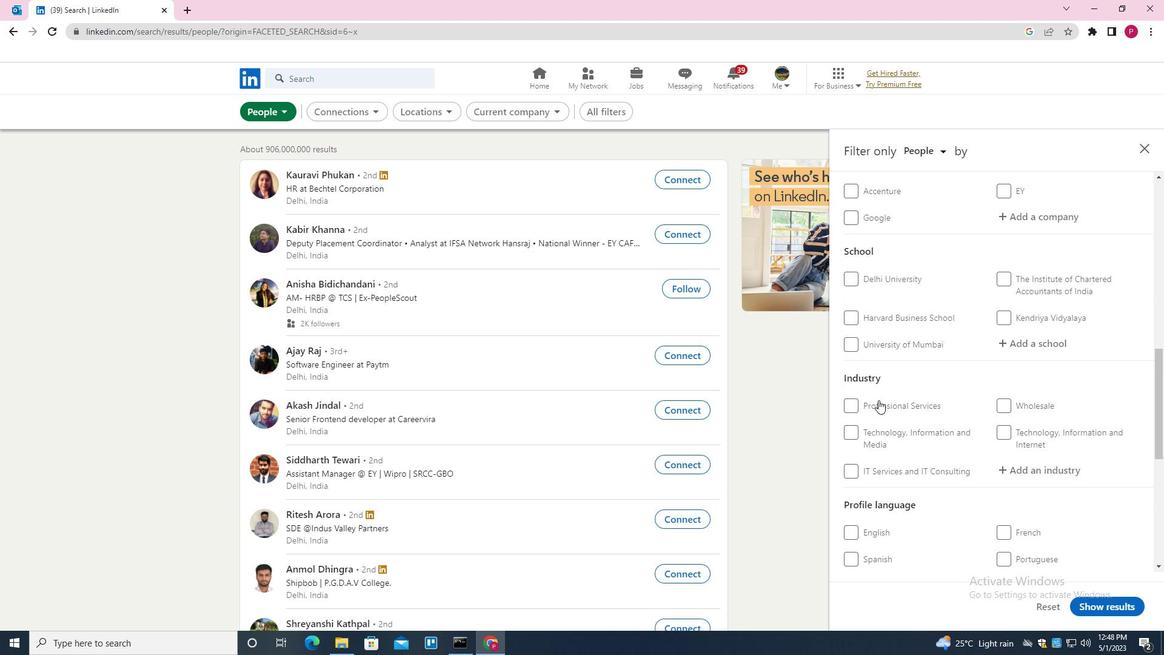
Action: Mouse moved to (940, 359)
Screenshot: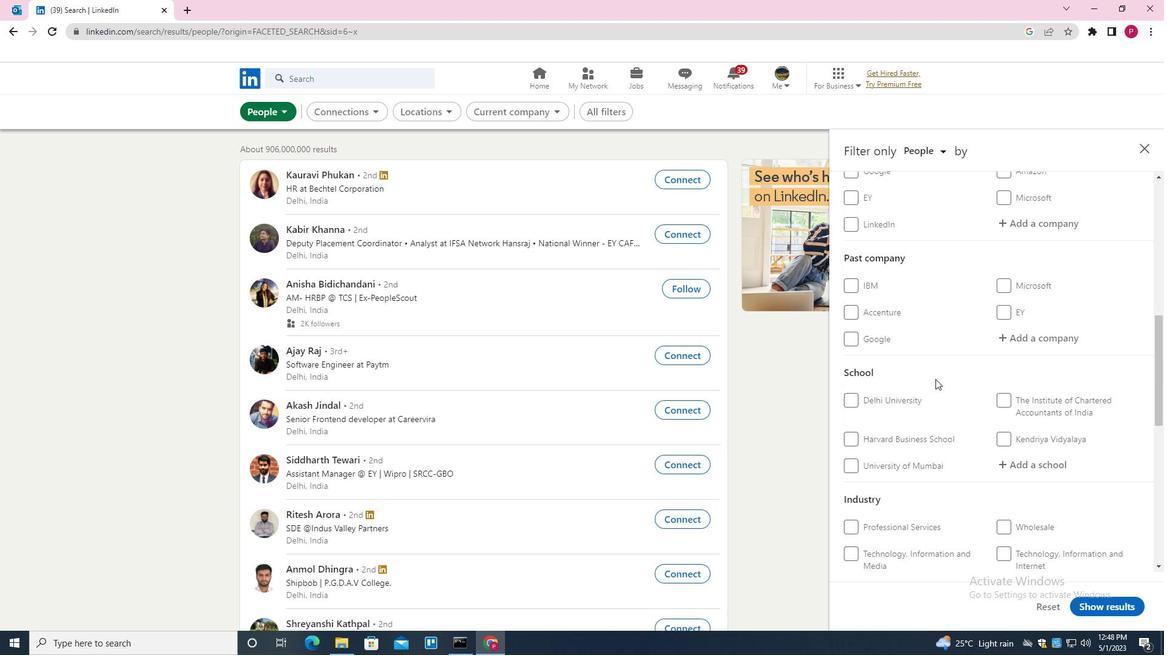 
Action: Mouse scrolled (940, 360) with delta (0, 0)
Screenshot: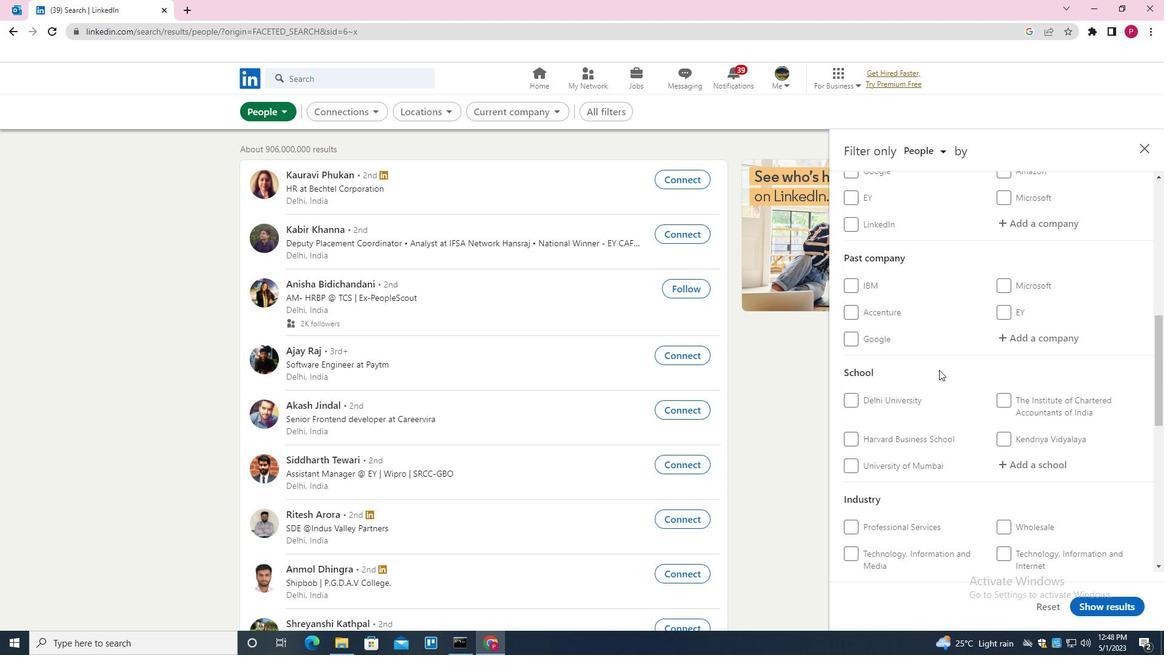 
Action: Mouse moved to (1053, 286)
Screenshot: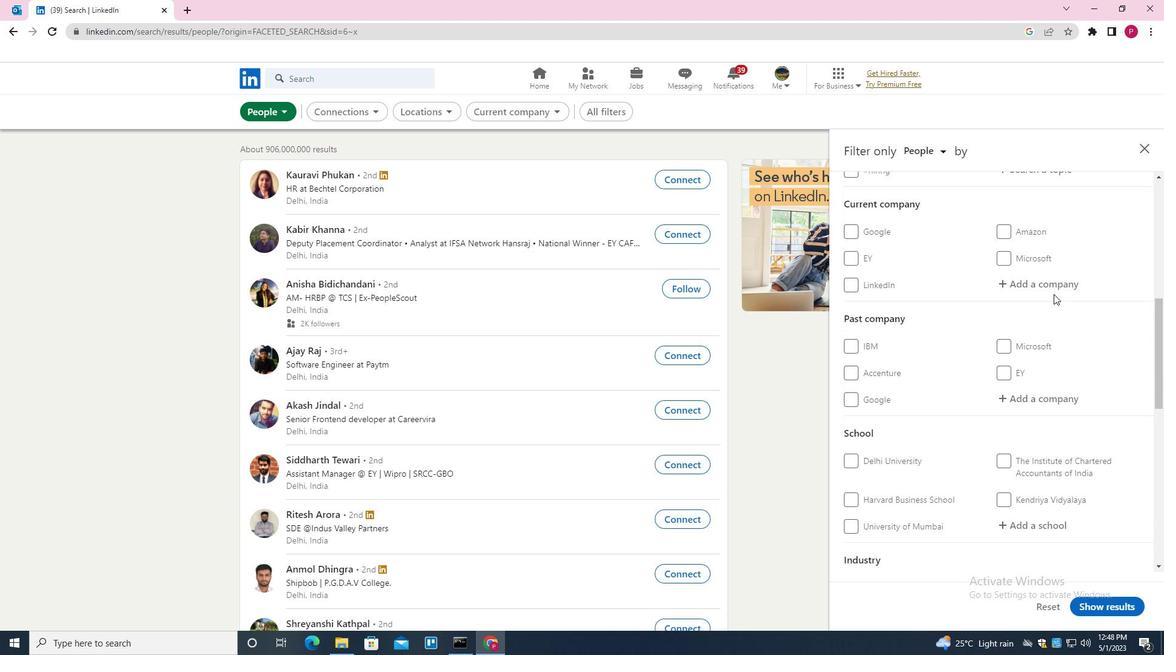 
Action: Mouse pressed left at (1053, 286)
Screenshot: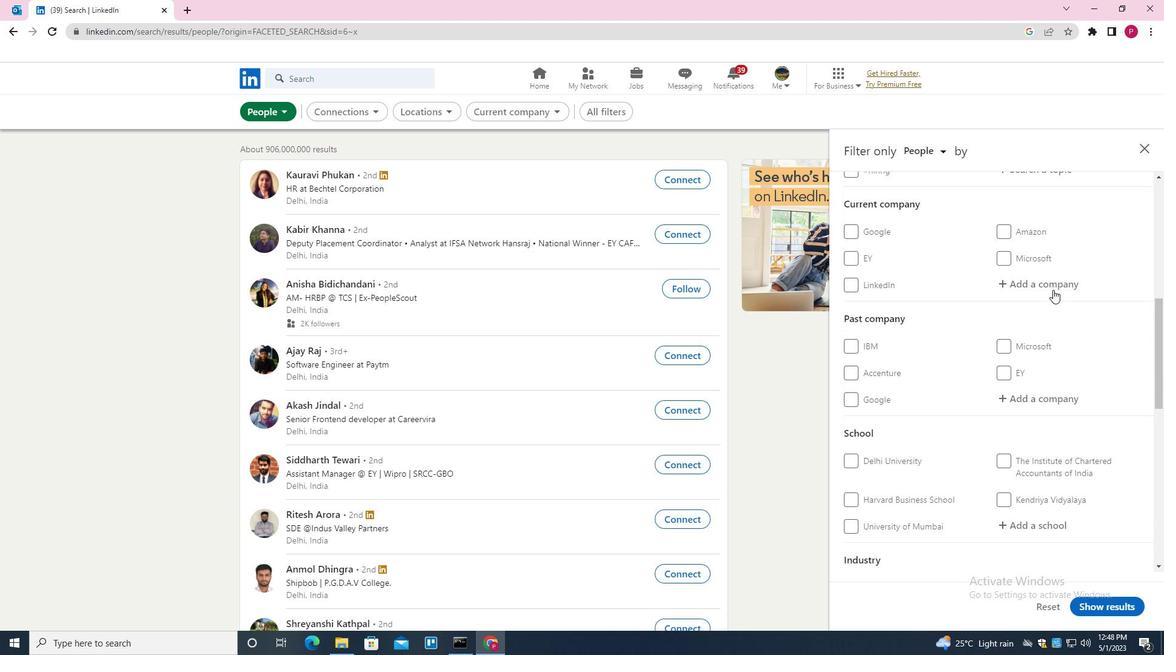 
Action: Key pressed <Key.shift>V-<Key.shift>MART<Key.down><Key.enter>
Screenshot: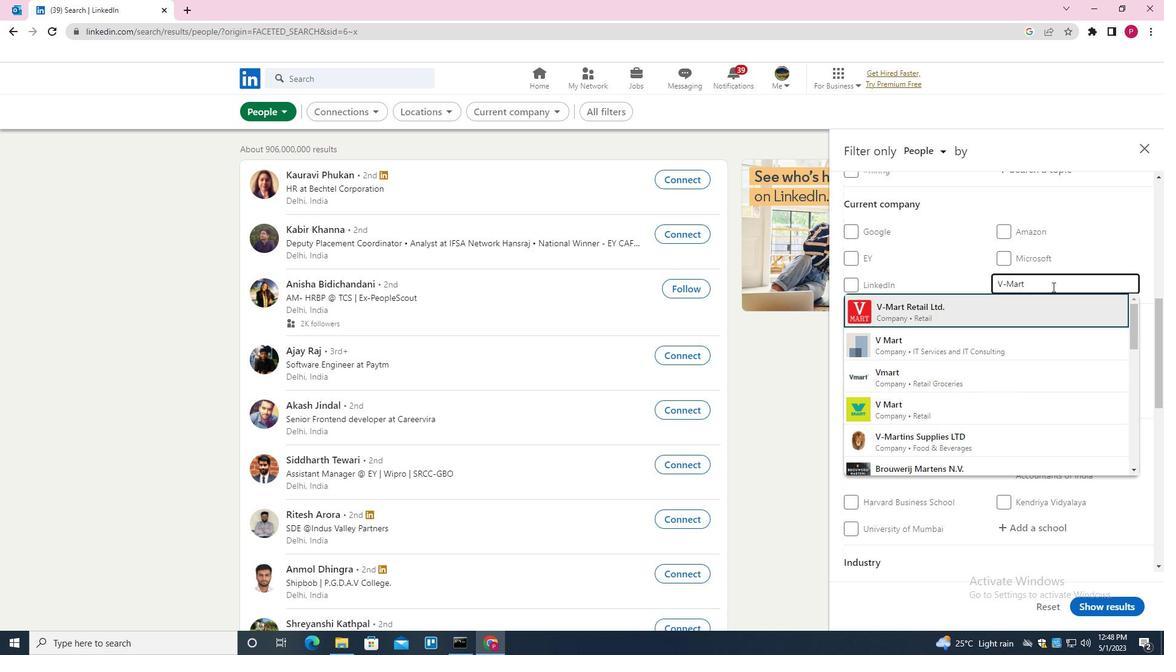 
Action: Mouse moved to (905, 334)
Screenshot: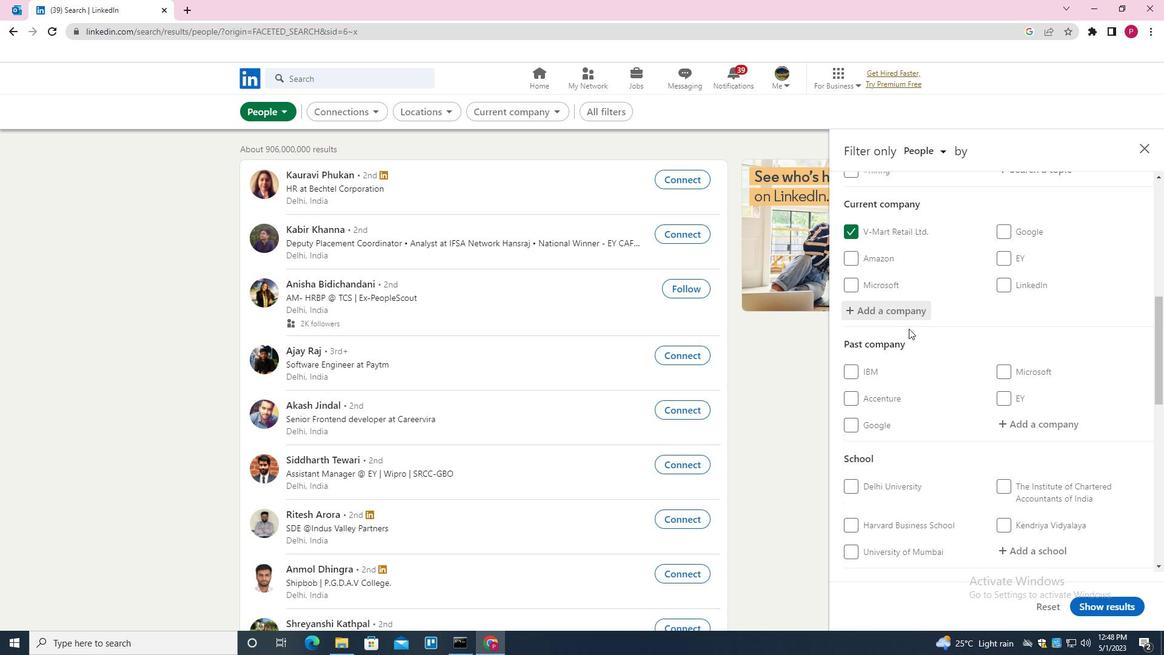 
Action: Mouse scrolled (905, 333) with delta (0, 0)
Screenshot: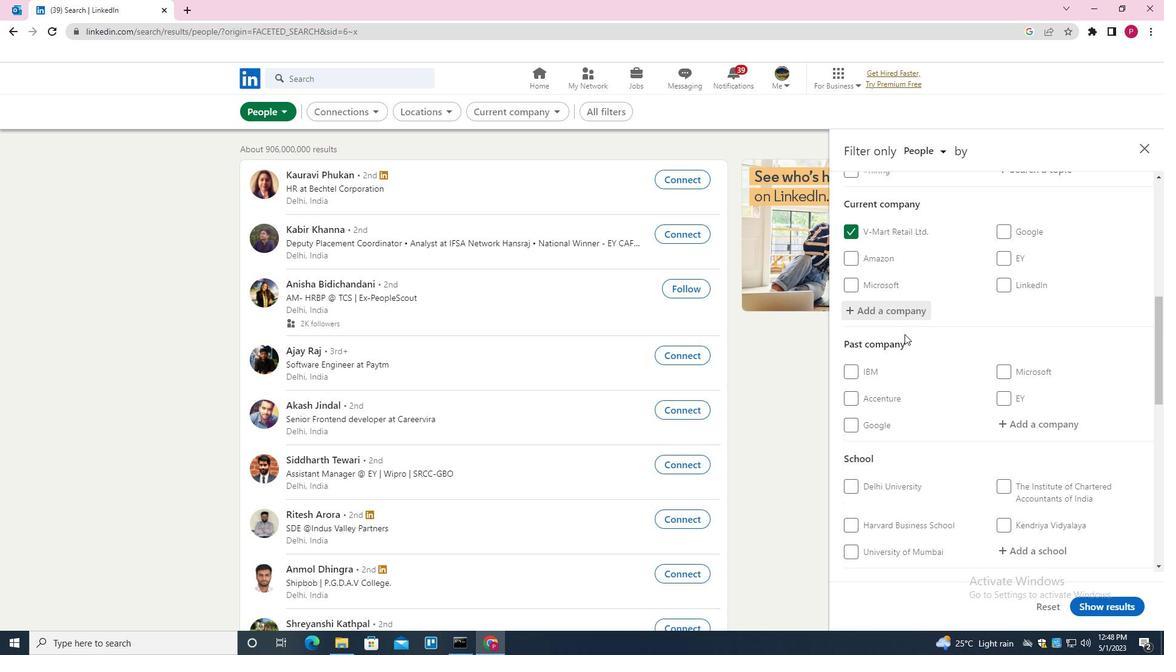 
Action: Mouse scrolled (905, 333) with delta (0, 0)
Screenshot: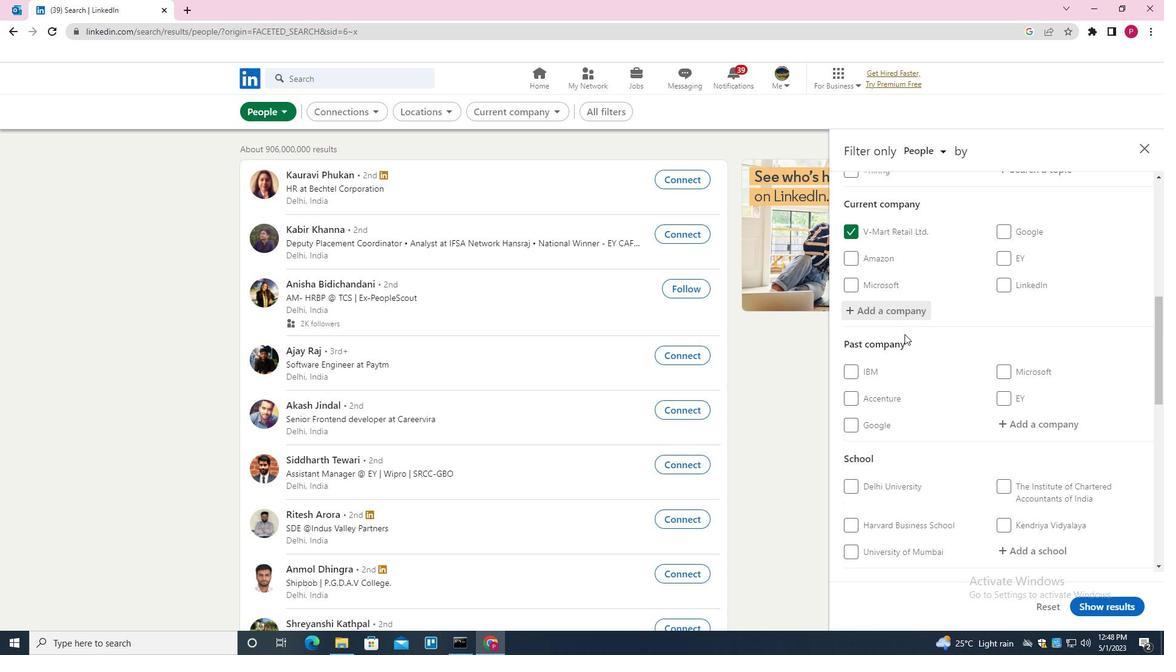 
Action: Mouse scrolled (905, 333) with delta (0, 0)
Screenshot: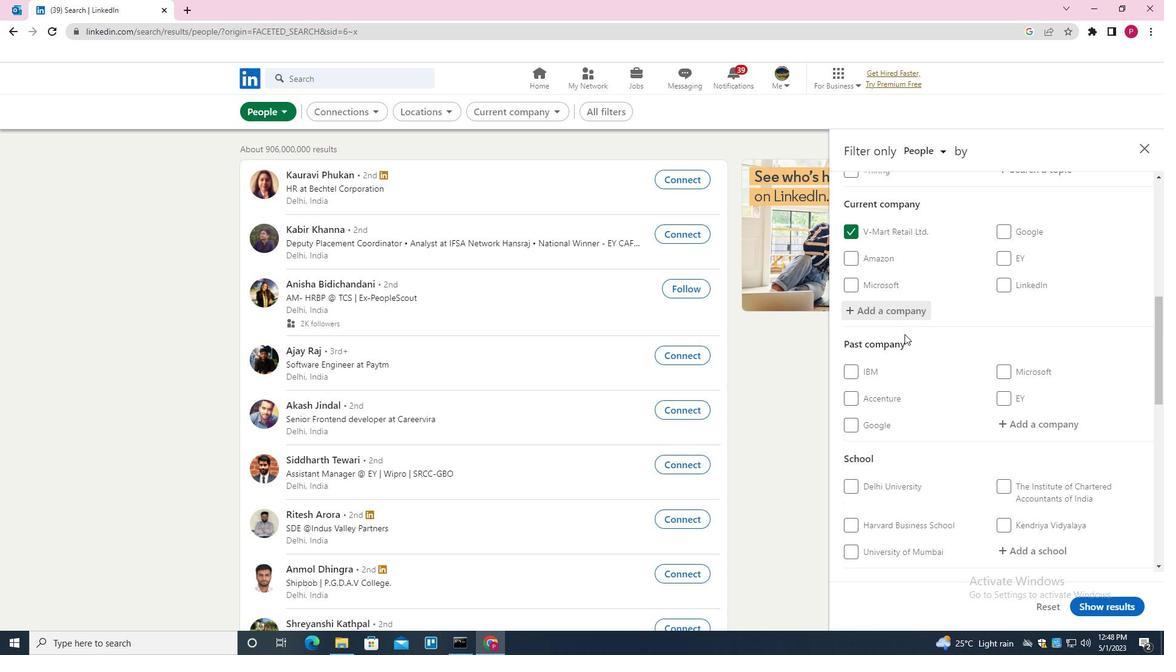 
Action: Mouse moved to (1013, 370)
Screenshot: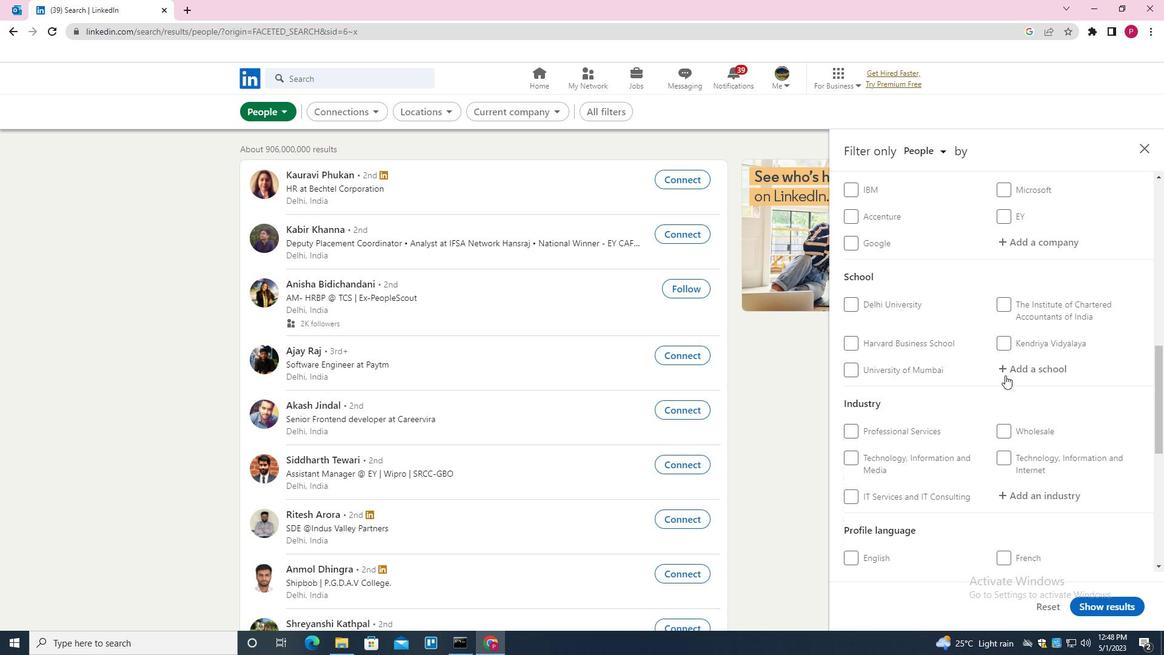 
Action: Mouse pressed left at (1013, 370)
Screenshot: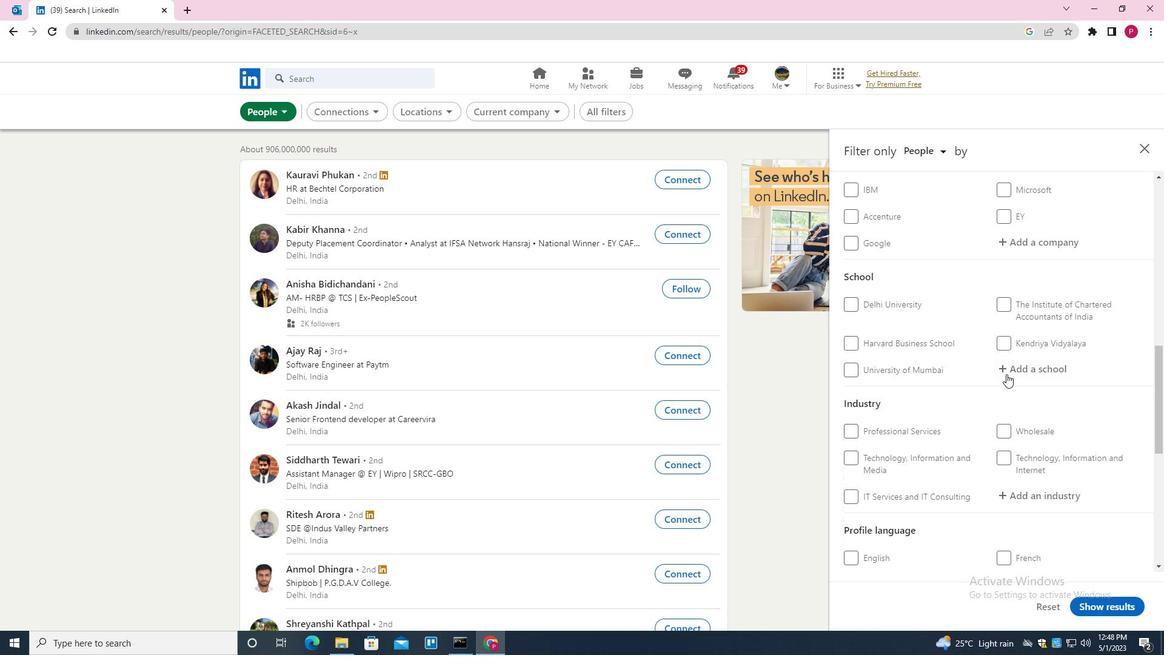 
Action: Mouse moved to (1013, 370)
Screenshot: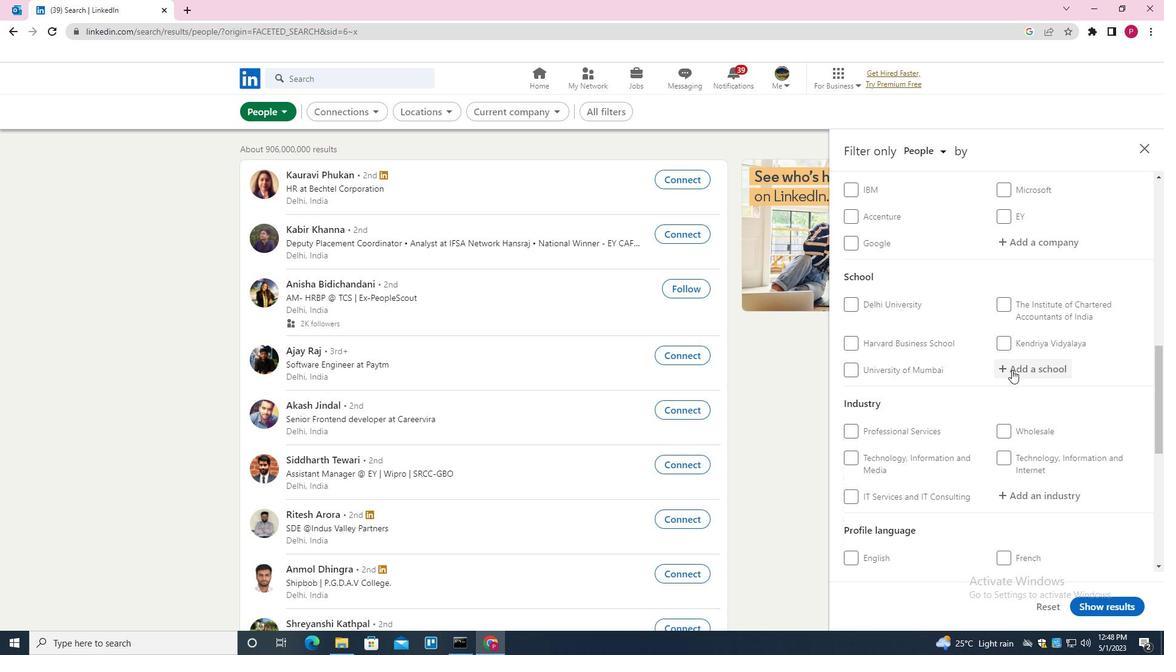 
Action: Key pressed <Key.shift><Key.shift><Key.shift><Key.shift><Key.shift><Key.shift><Key.shift><Key.shift>MULUND<Key.space><Key.shift>COLLEGE<Key.space><Key.shift><Key.shift><Key.shift><Key.shift><Key.shift>
Screenshot: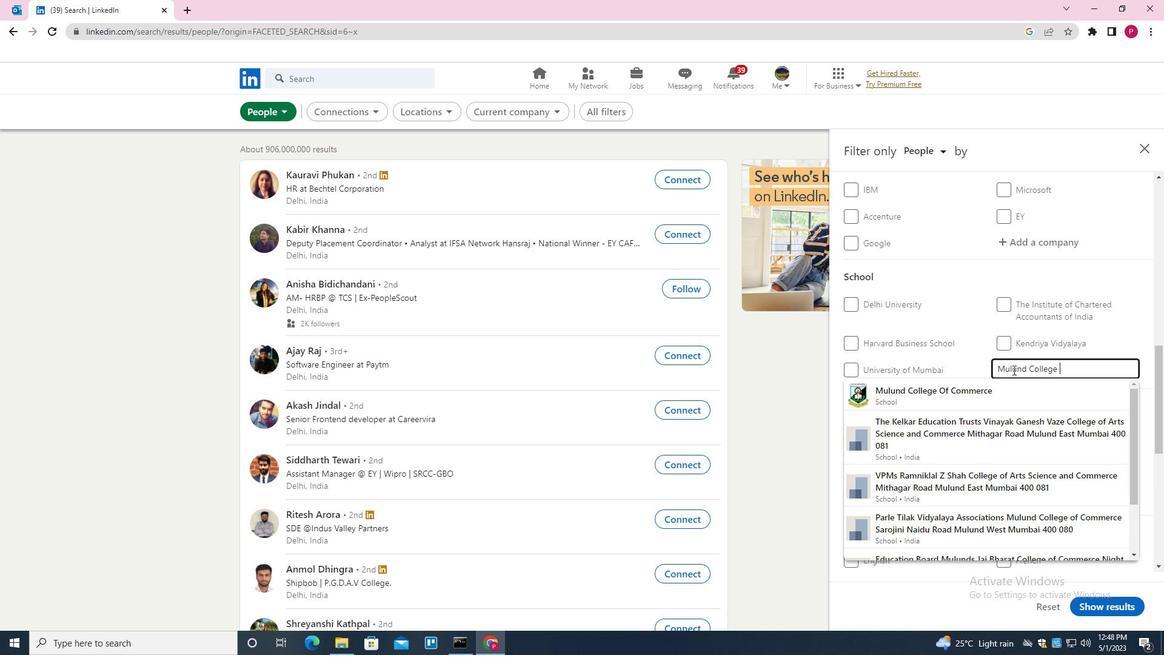 
Action: Mouse moved to (1013, 369)
Screenshot: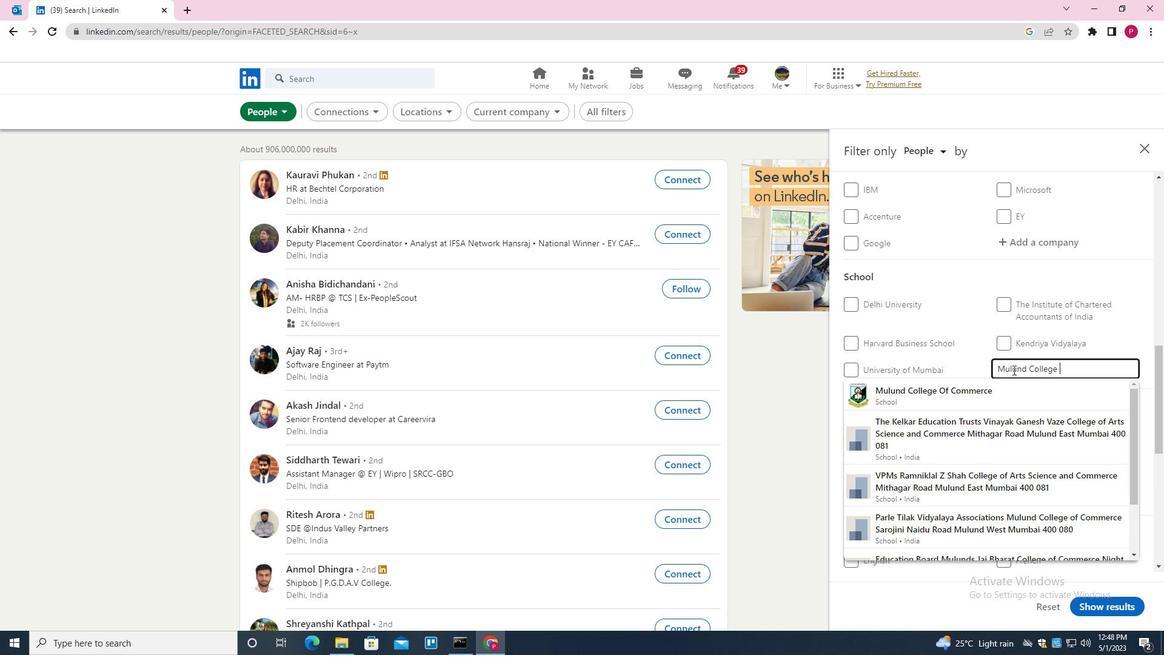 
Action: Key pressed <Key.shift>OF<Key.space><Key.down><Key.enter>
Screenshot: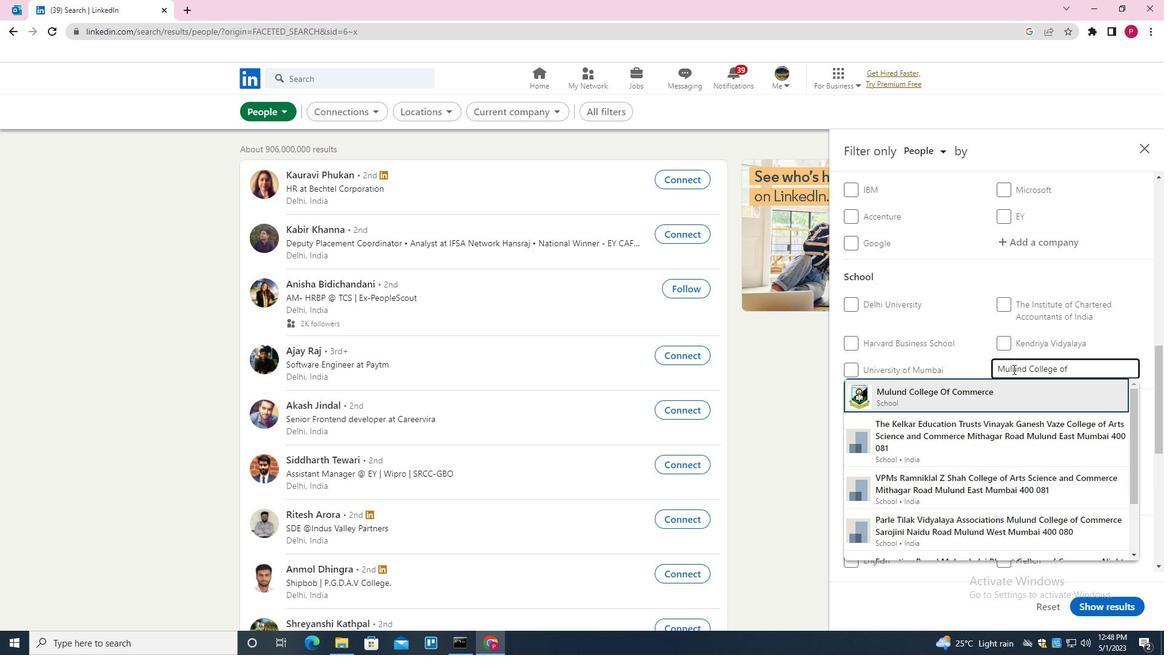 
Action: Mouse moved to (1009, 373)
Screenshot: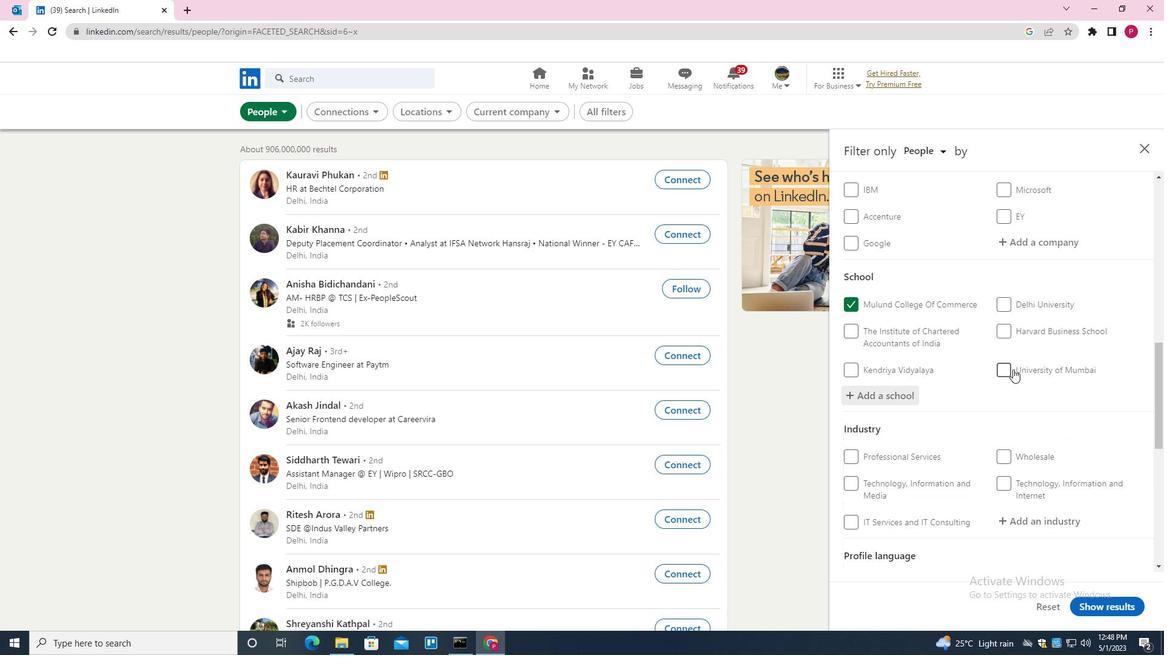 
Action: Mouse scrolled (1009, 373) with delta (0, 0)
Screenshot: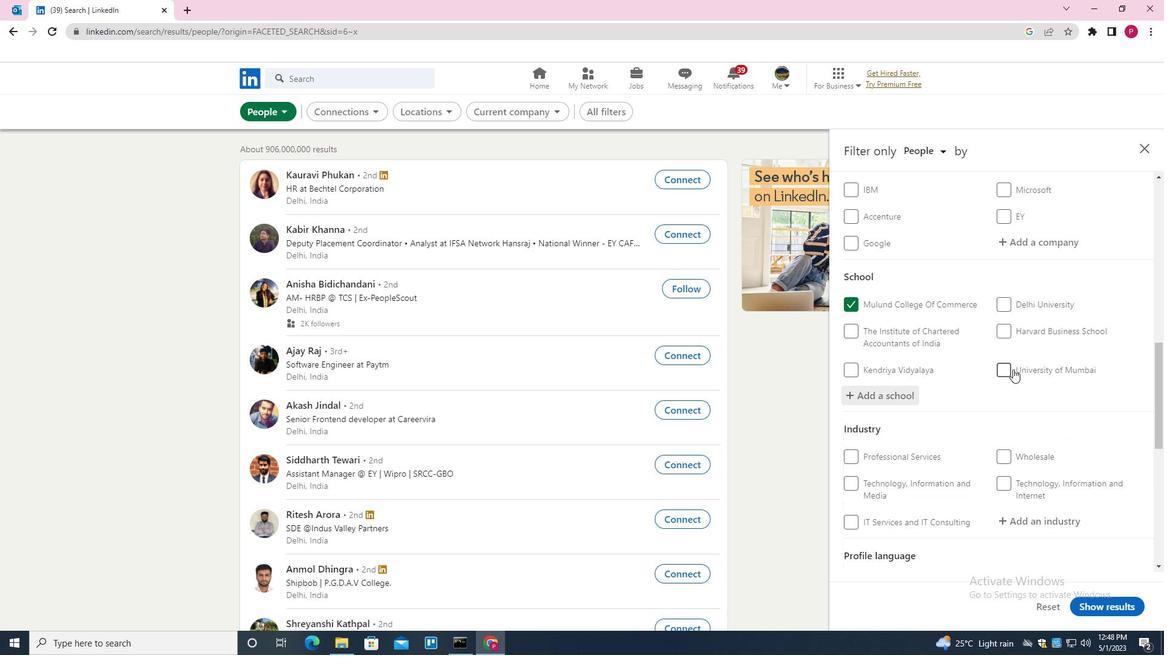 
Action: Mouse moved to (1007, 374)
Screenshot: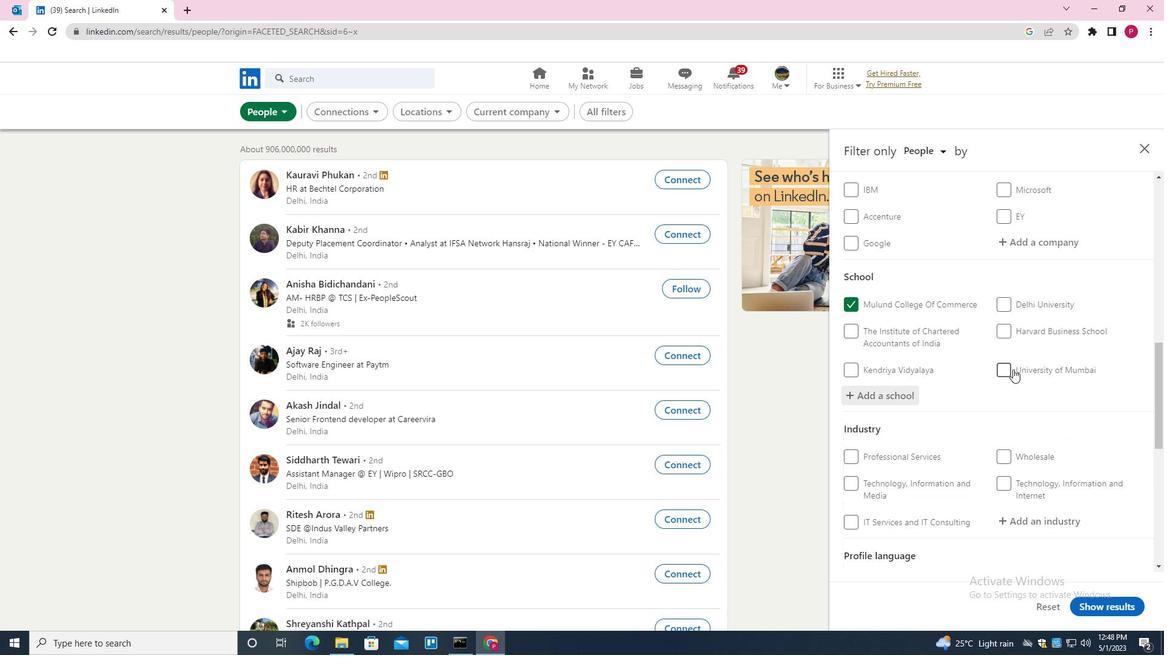 
Action: Mouse scrolled (1007, 374) with delta (0, 0)
Screenshot: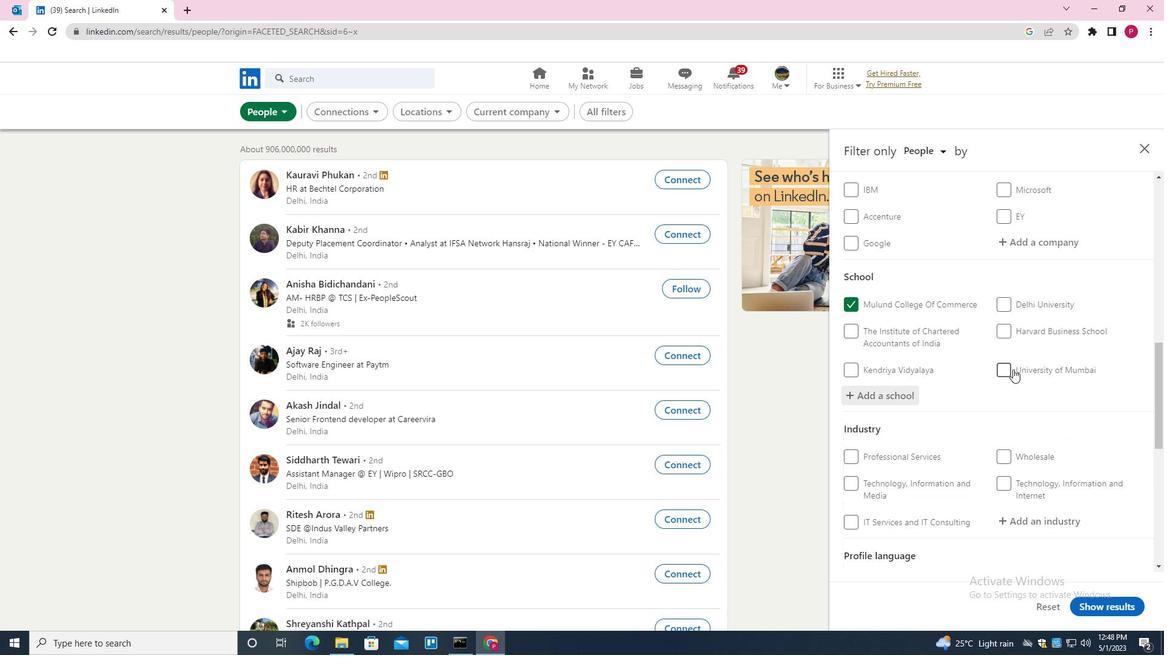 
Action: Mouse scrolled (1007, 374) with delta (0, 0)
Screenshot: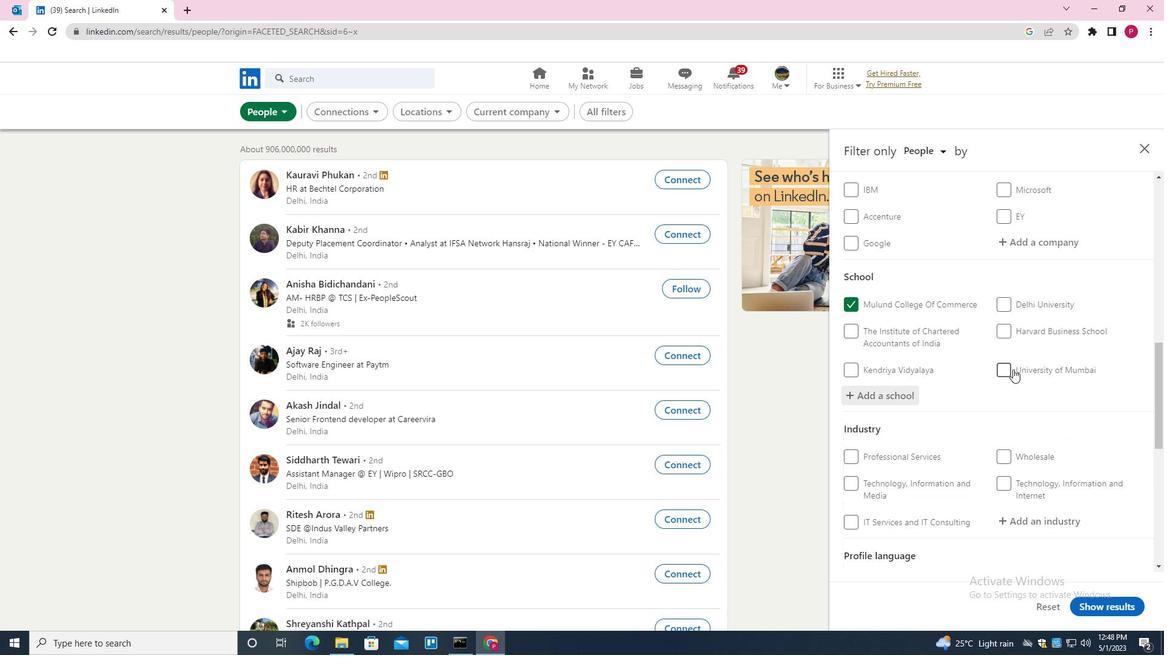 
Action: Mouse moved to (1007, 375)
Screenshot: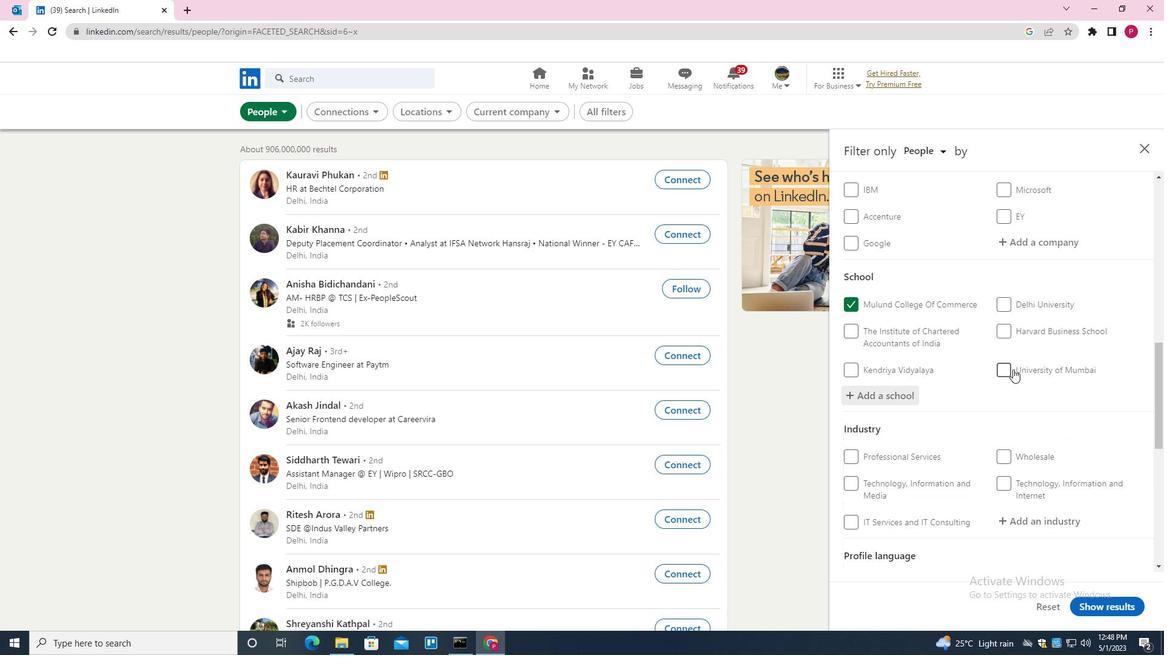 
Action: Mouse scrolled (1007, 374) with delta (0, 0)
Screenshot: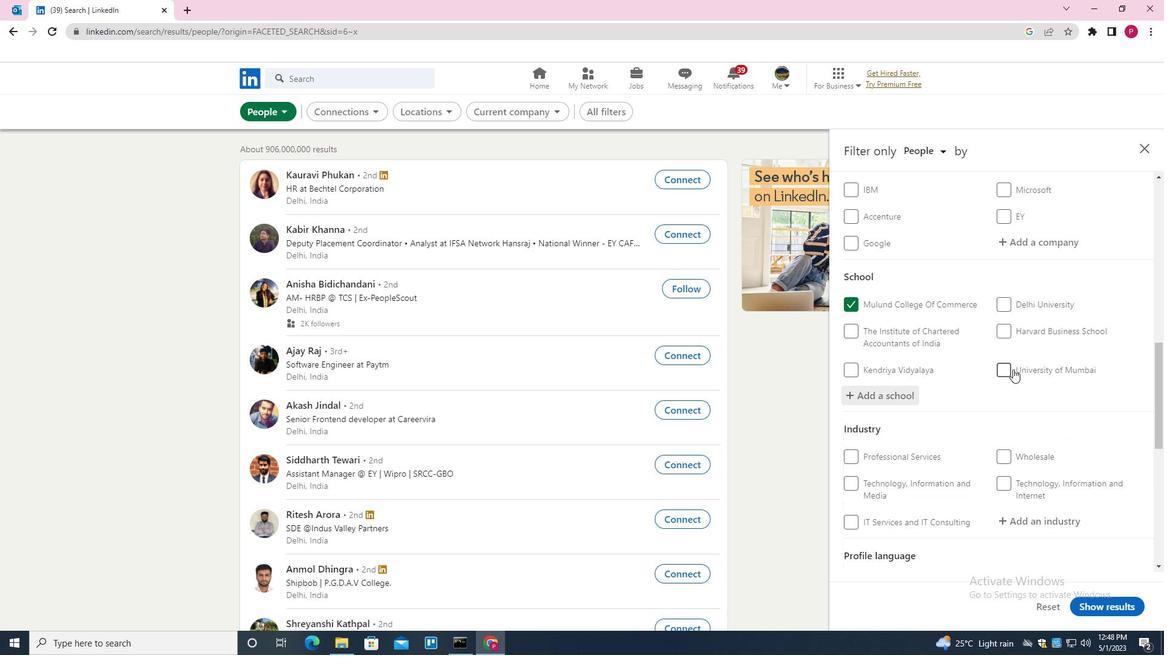 
Action: Mouse moved to (1057, 278)
Screenshot: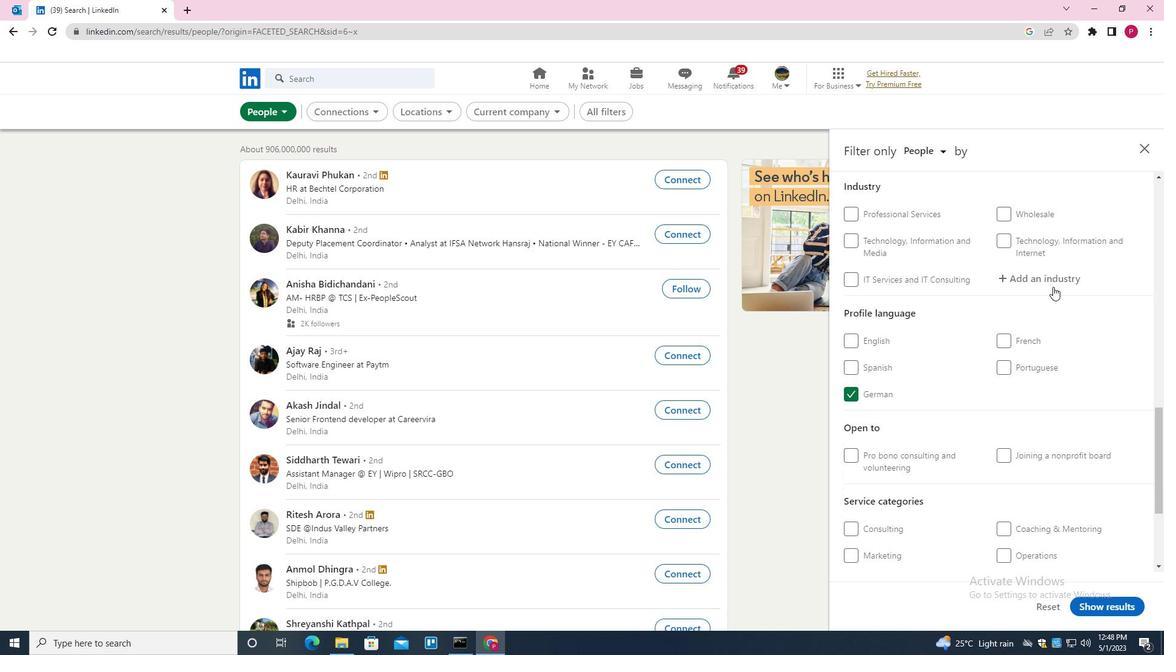 
Action: Mouse pressed left at (1057, 278)
Screenshot: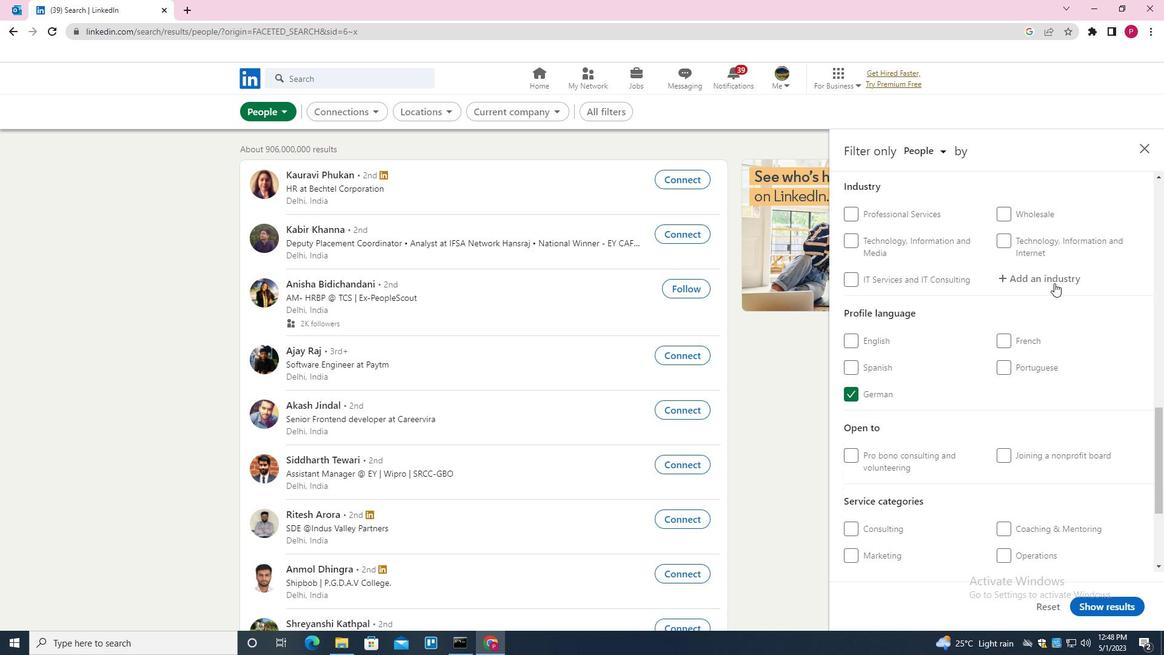 
Action: Mouse moved to (1057, 278)
Screenshot: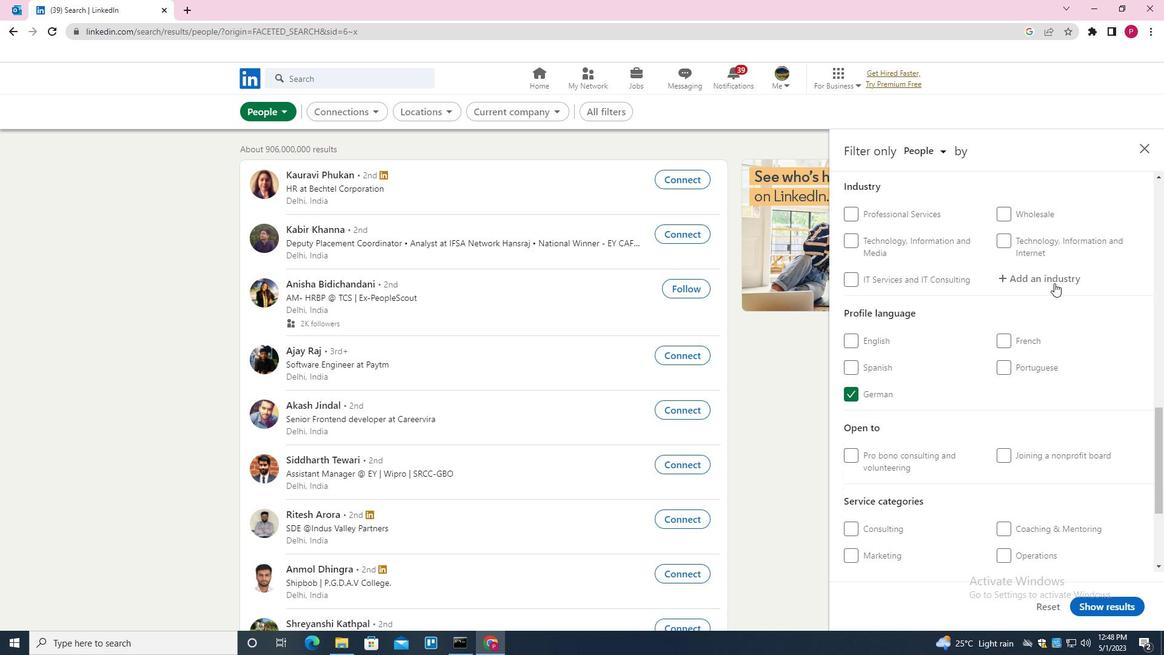 
Action: Key pressed <Key.shift><Key.shift><Key.shift><Key.shift><Key.shift>TECHNOLOGY<Key.space><Key.down><Key.enter>
Screenshot: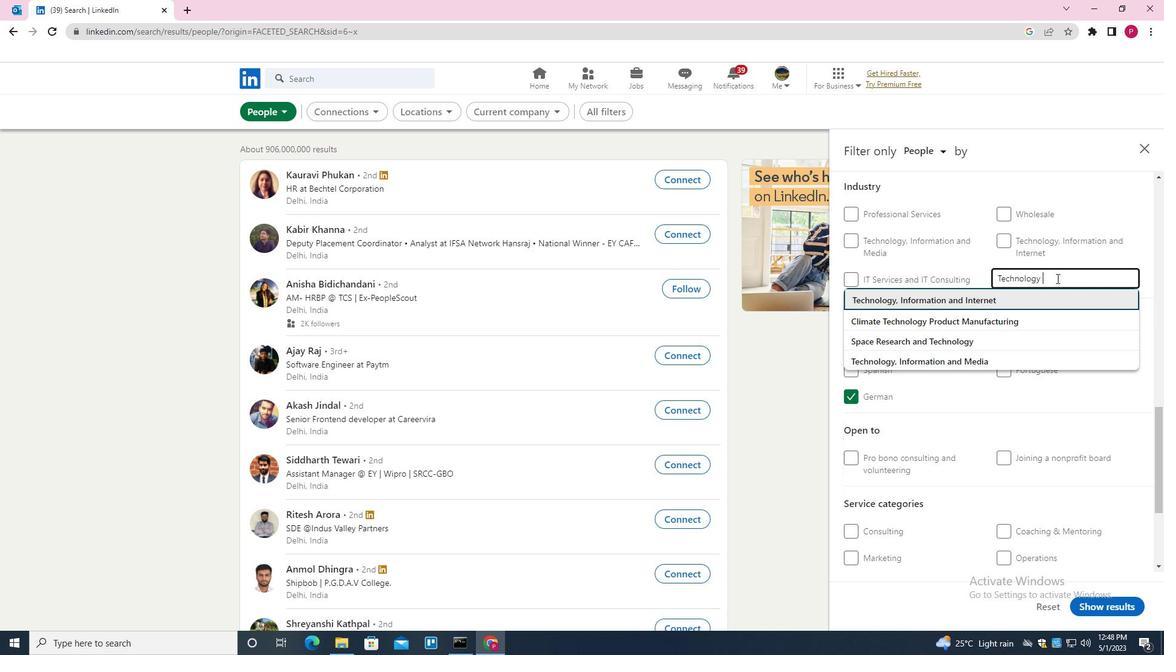 
Action: Mouse scrolled (1057, 277) with delta (0, 0)
Screenshot: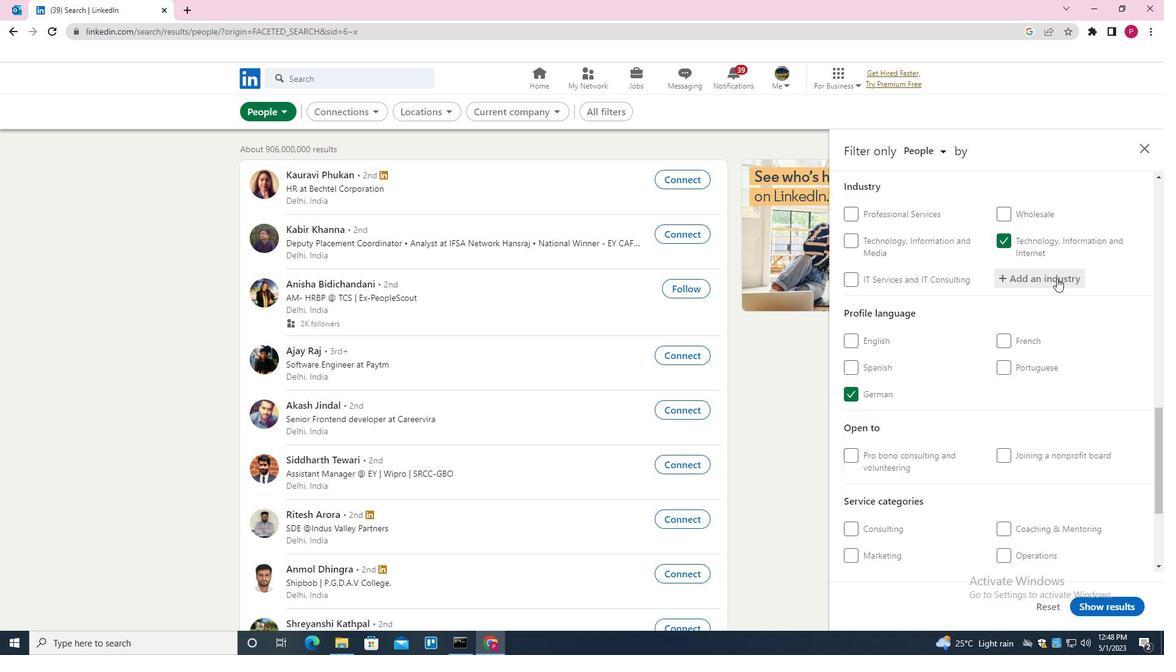 
Action: Mouse scrolled (1057, 277) with delta (0, 0)
Screenshot: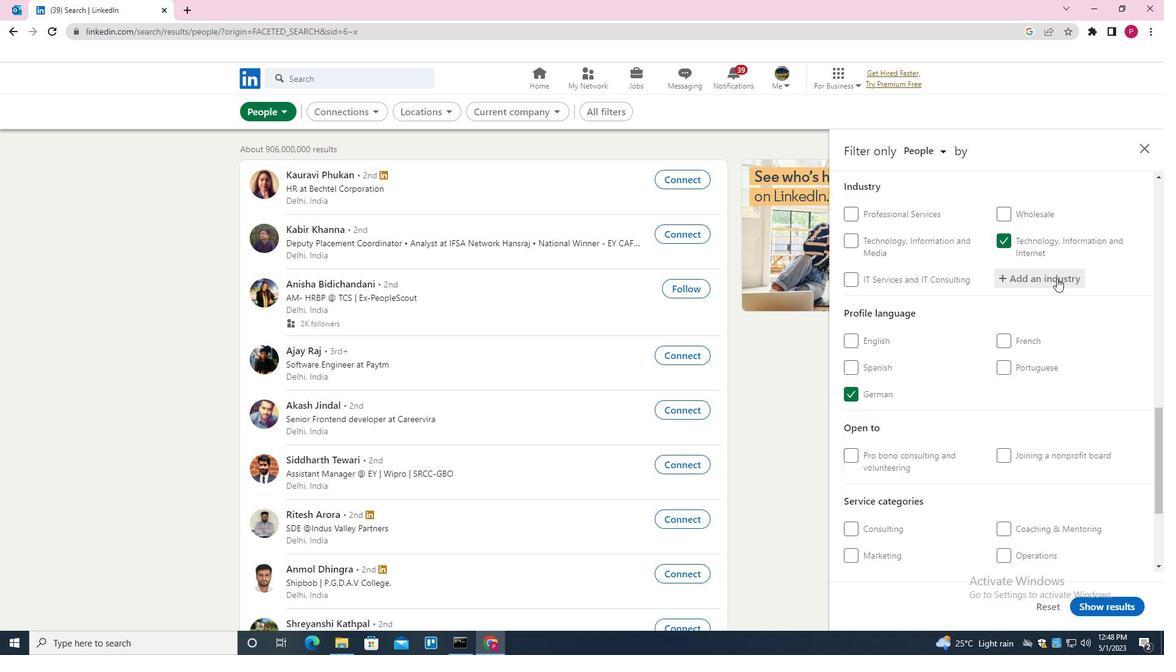 
Action: Mouse moved to (1052, 280)
Screenshot: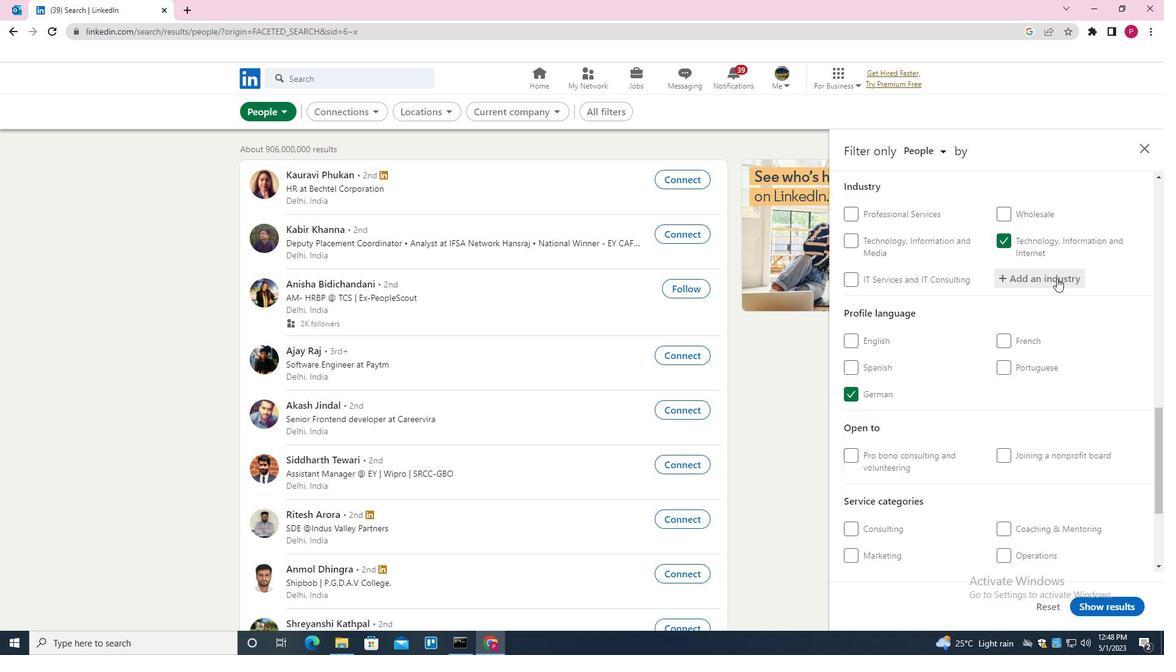 
Action: Mouse scrolled (1052, 279) with delta (0, 0)
Screenshot: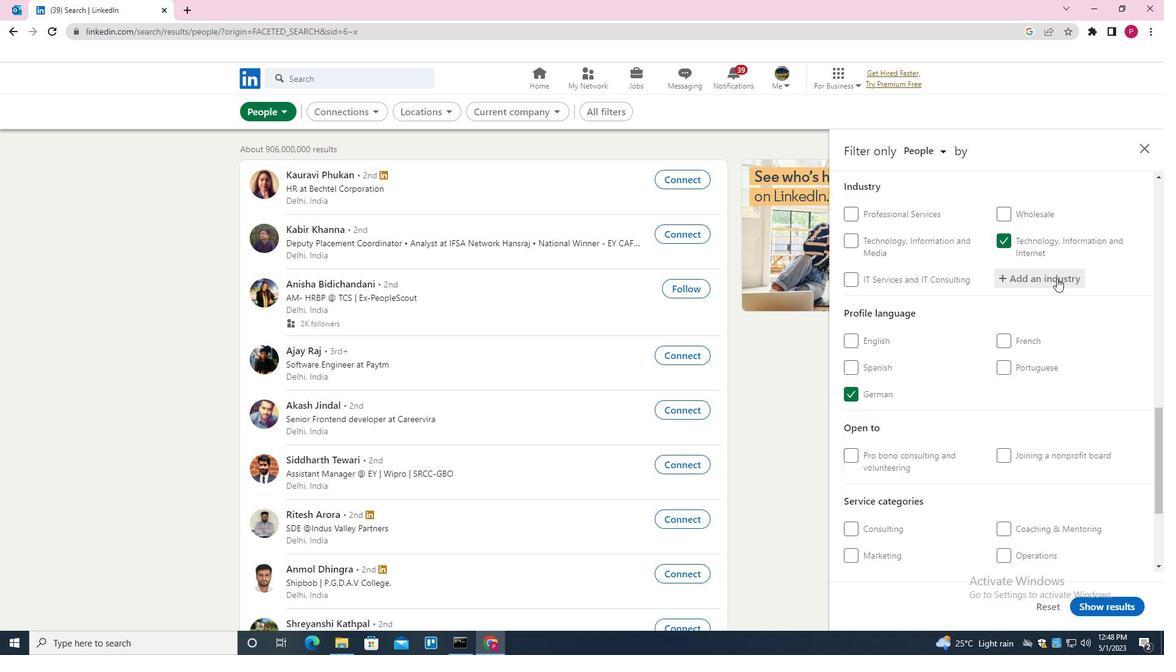
Action: Mouse moved to (1046, 288)
Screenshot: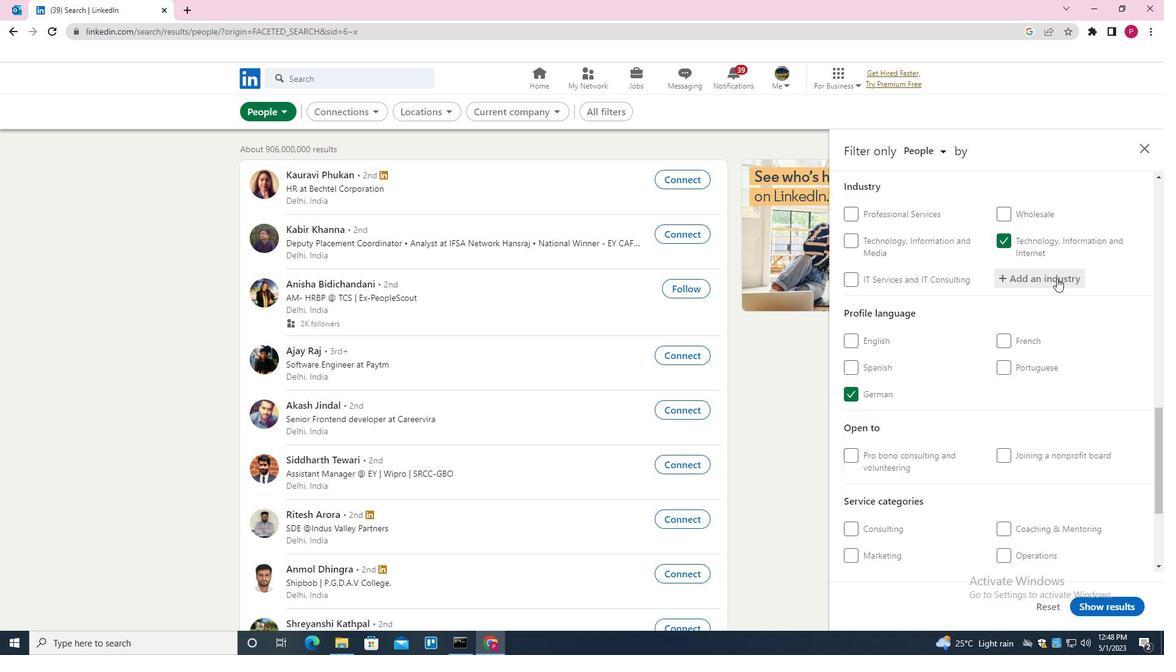 
Action: Mouse scrolled (1046, 287) with delta (0, 0)
Screenshot: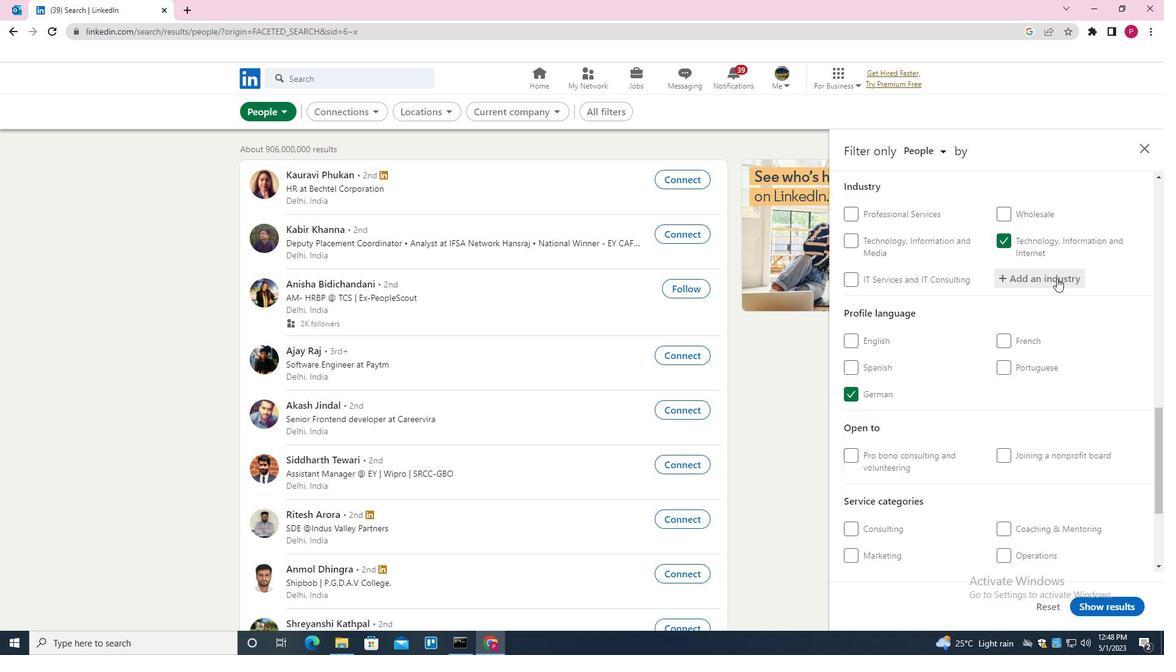 
Action: Mouse moved to (1025, 407)
Screenshot: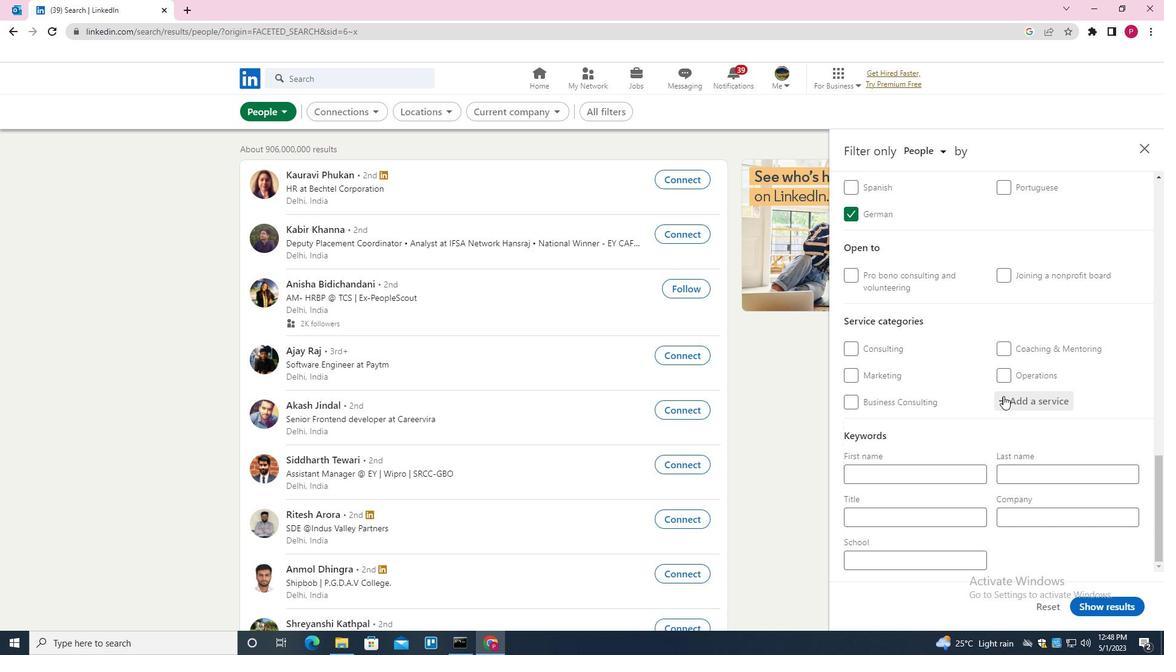 
Action: Mouse pressed left at (1025, 407)
Screenshot: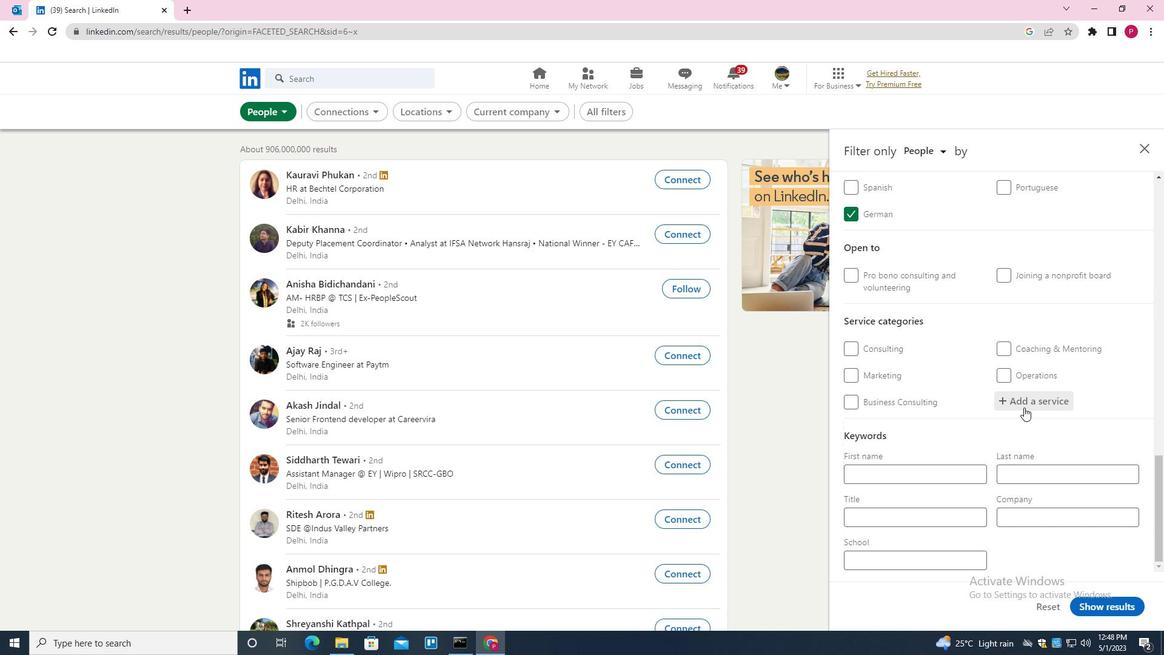 
Action: Key pressed <Key.shift><Key.shift><Key.shift><Key.shift><Key.shift><Key.shift><Key.shift><Key.shift><Key.shift><Key.shift>GROWTH<Key.down><Key.enter>
Screenshot: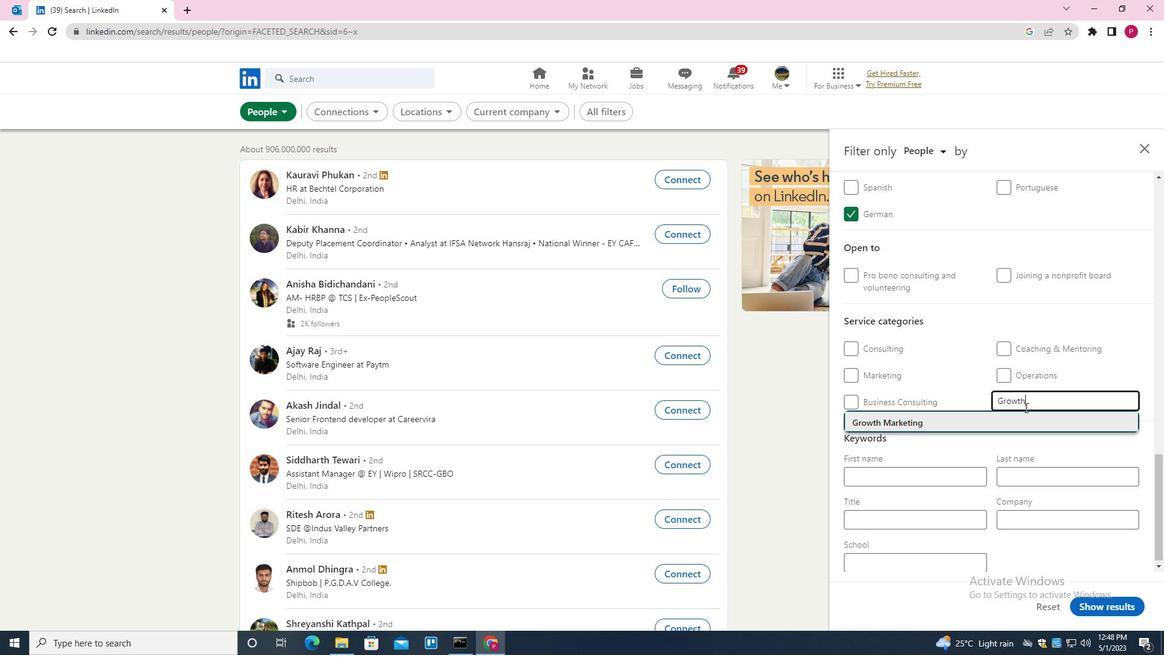 
Action: Mouse scrolled (1025, 407) with delta (0, 0)
Screenshot: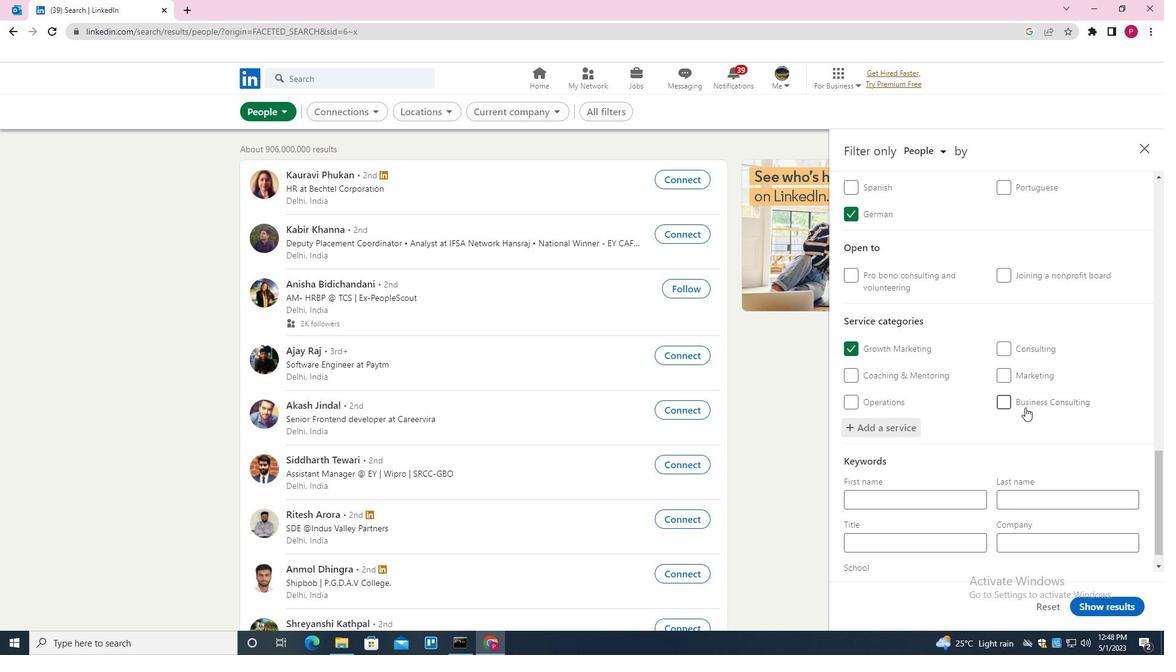 
Action: Mouse scrolled (1025, 407) with delta (0, 0)
Screenshot: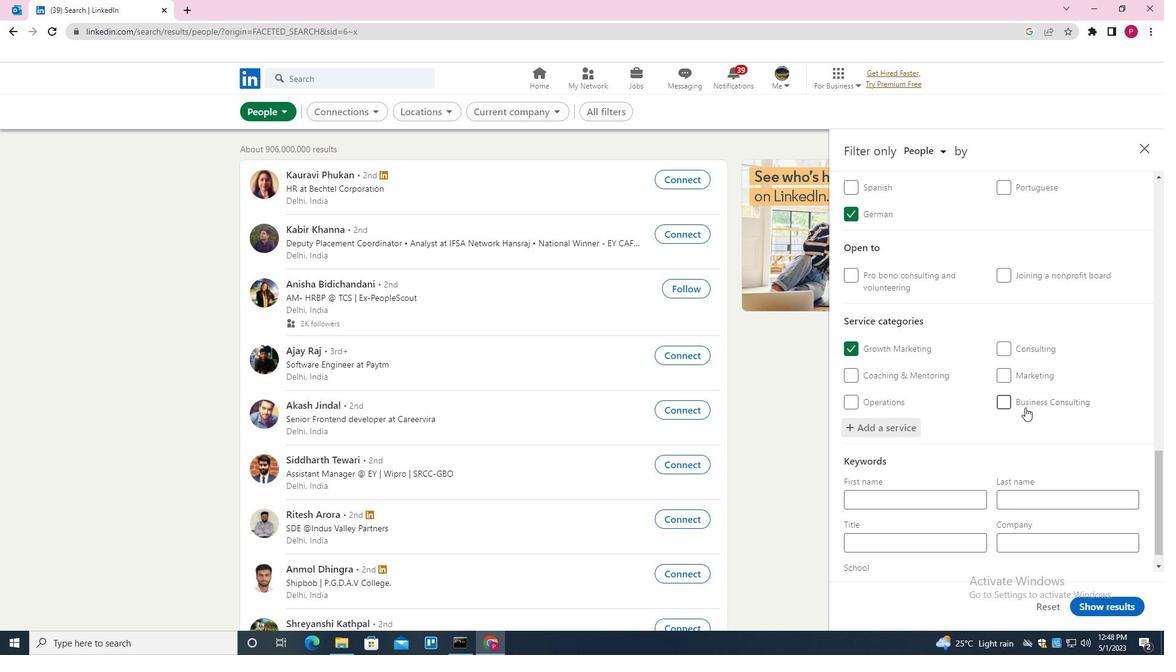
Action: Mouse scrolled (1025, 407) with delta (0, 0)
Screenshot: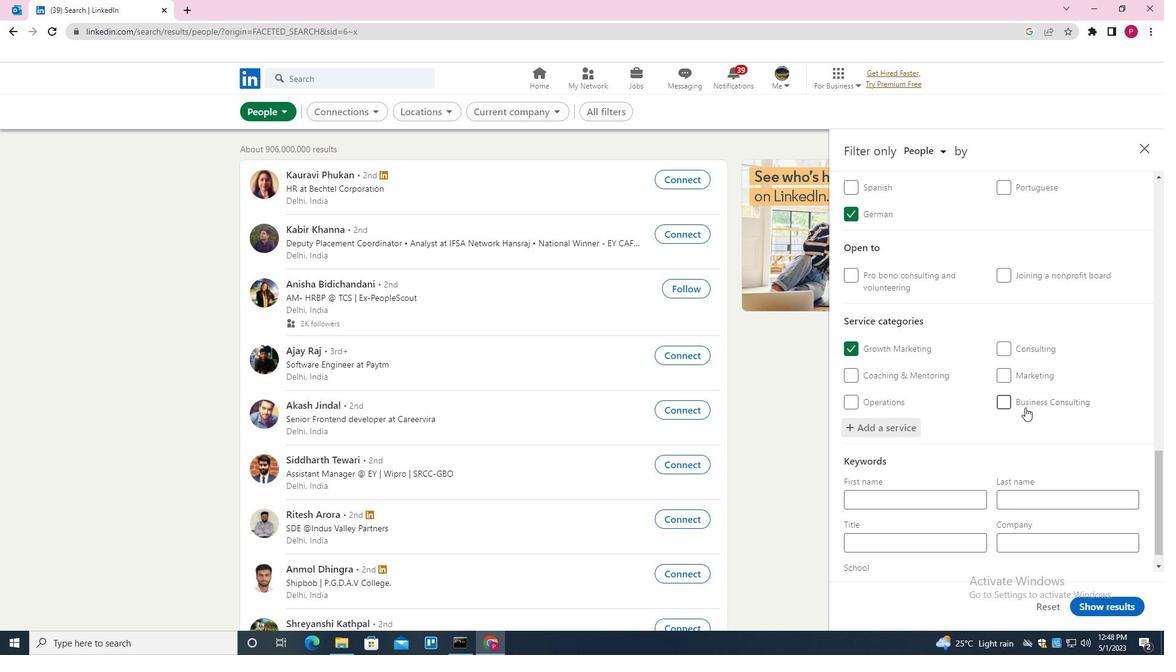 
Action: Mouse scrolled (1025, 407) with delta (0, 0)
Screenshot: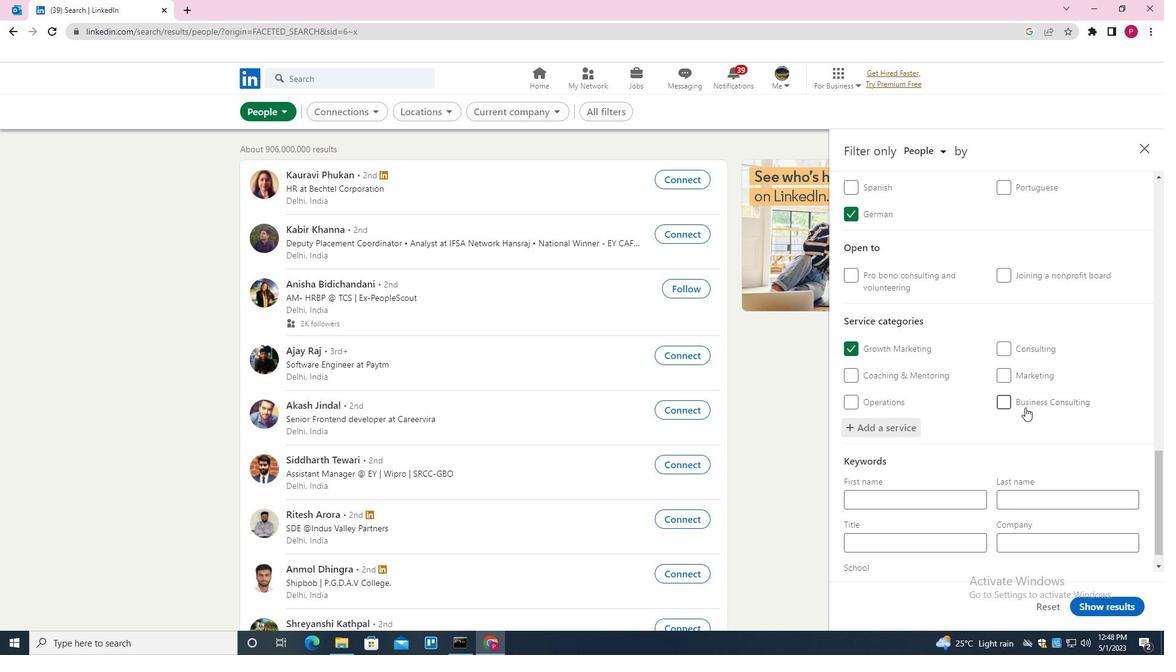 
Action: Mouse scrolled (1025, 407) with delta (0, 0)
Screenshot: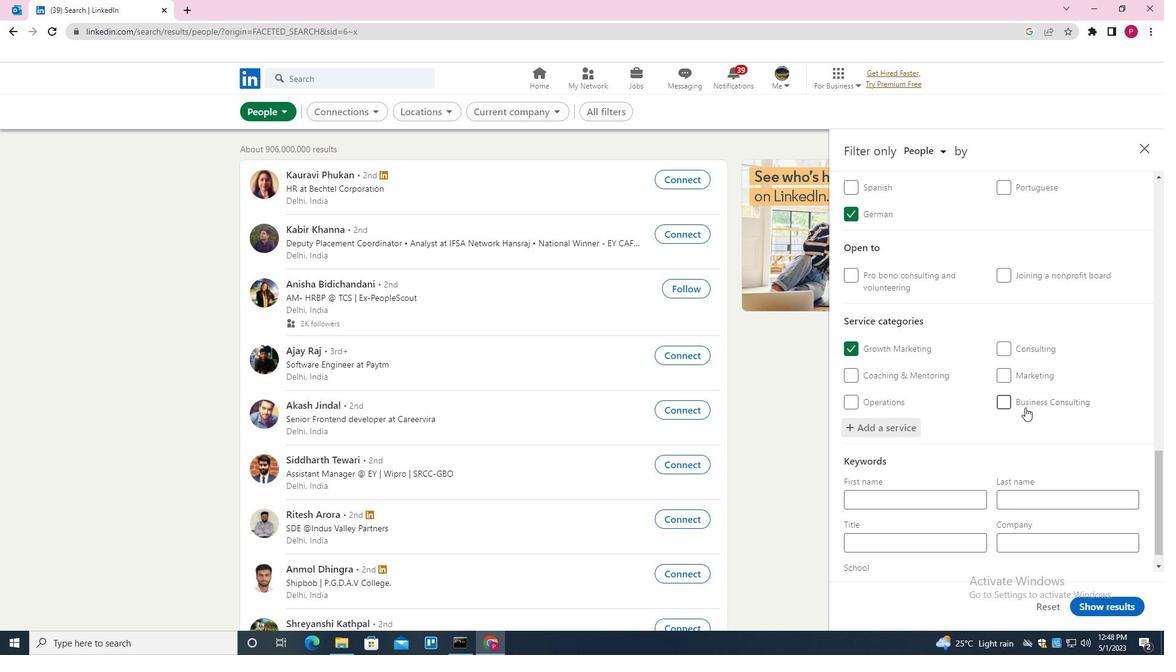 
Action: Mouse moved to (959, 519)
Screenshot: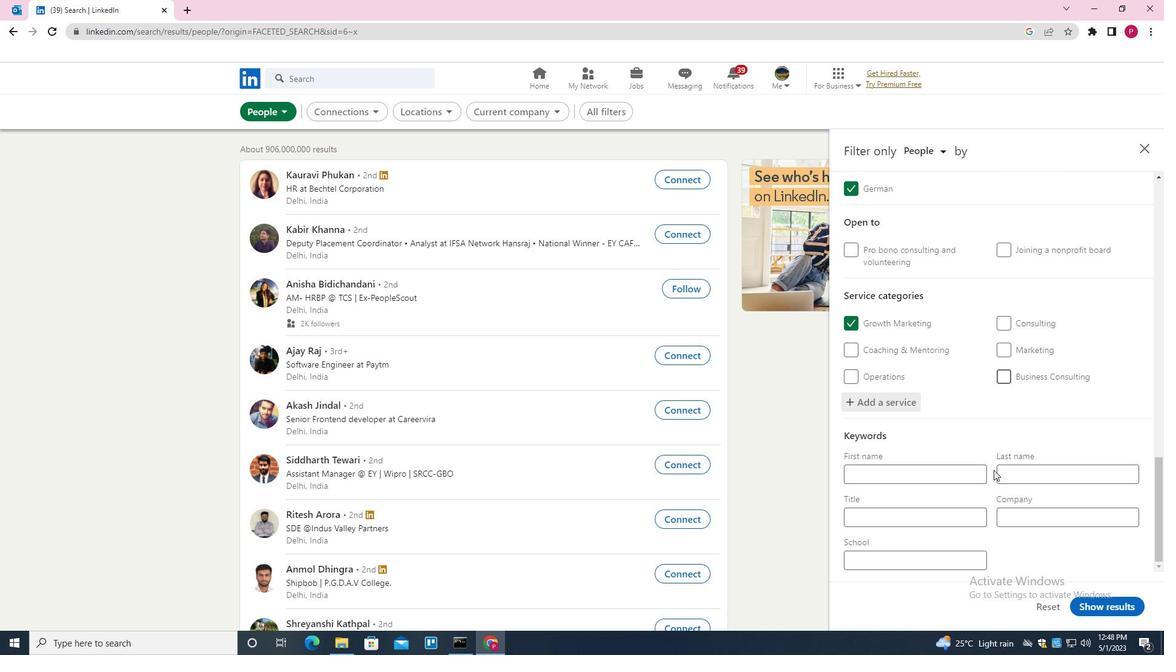 
Action: Mouse pressed left at (959, 519)
Screenshot: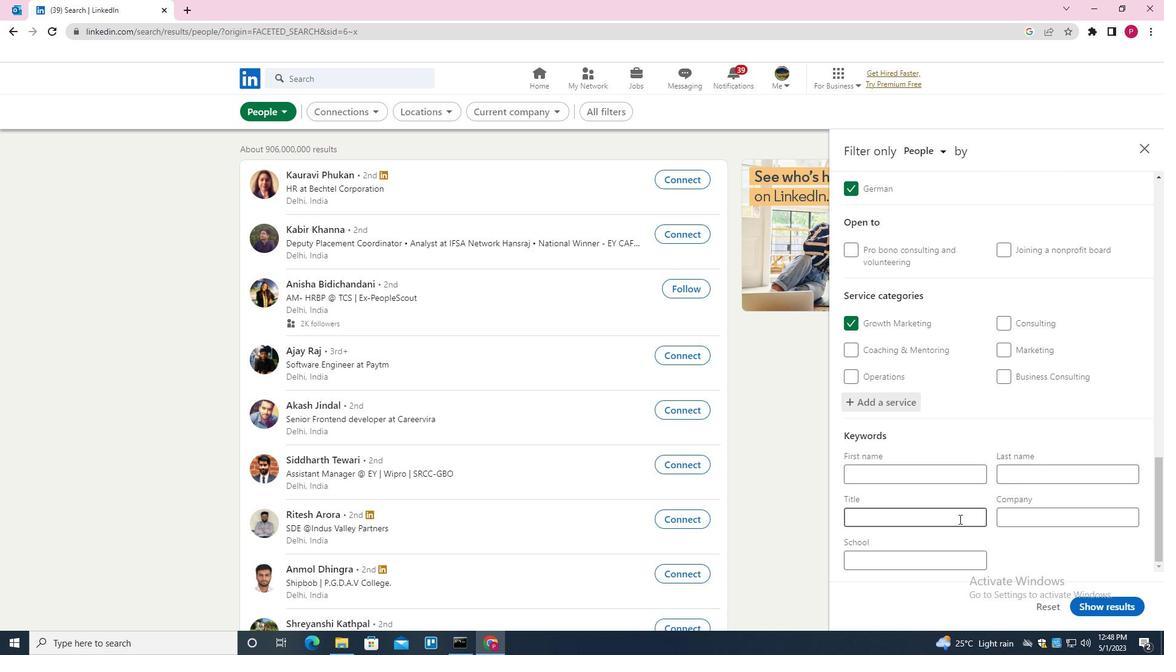 
Action: Key pressed <Key.shift>VICE<Key.space><Key.shift>PRESIDENT<Key.space>OF<Key.space><Key.shift><Key.shift><Key.shift><Key.shift><Key.shift>OPERATIONS
Screenshot: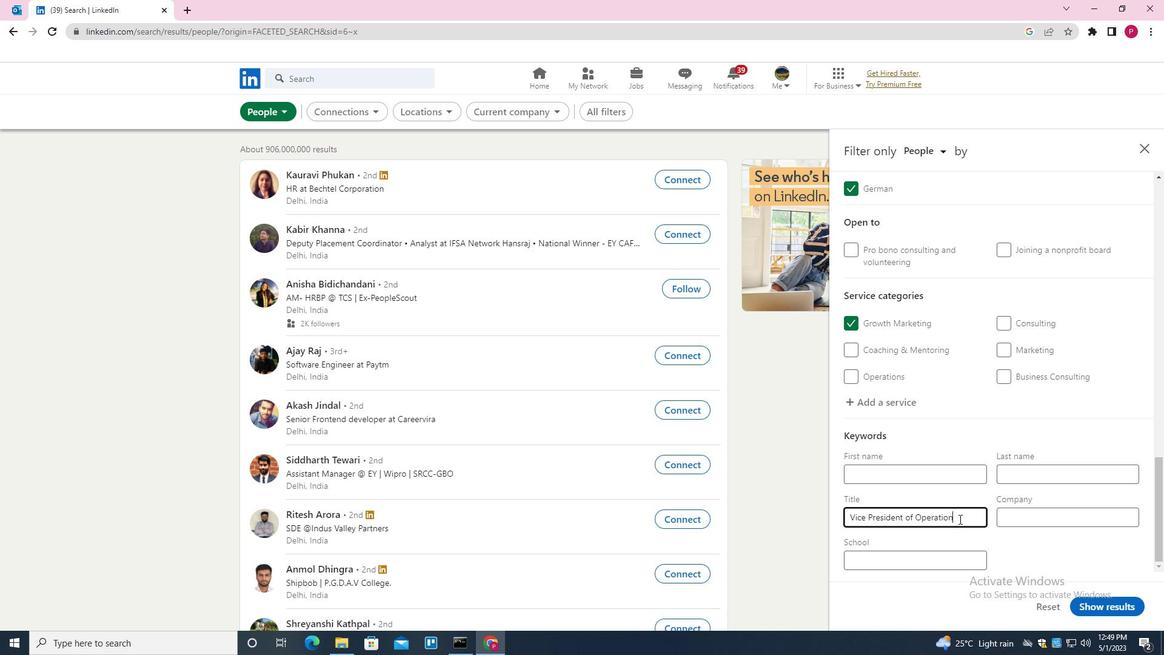 
Action: Mouse moved to (1096, 612)
Screenshot: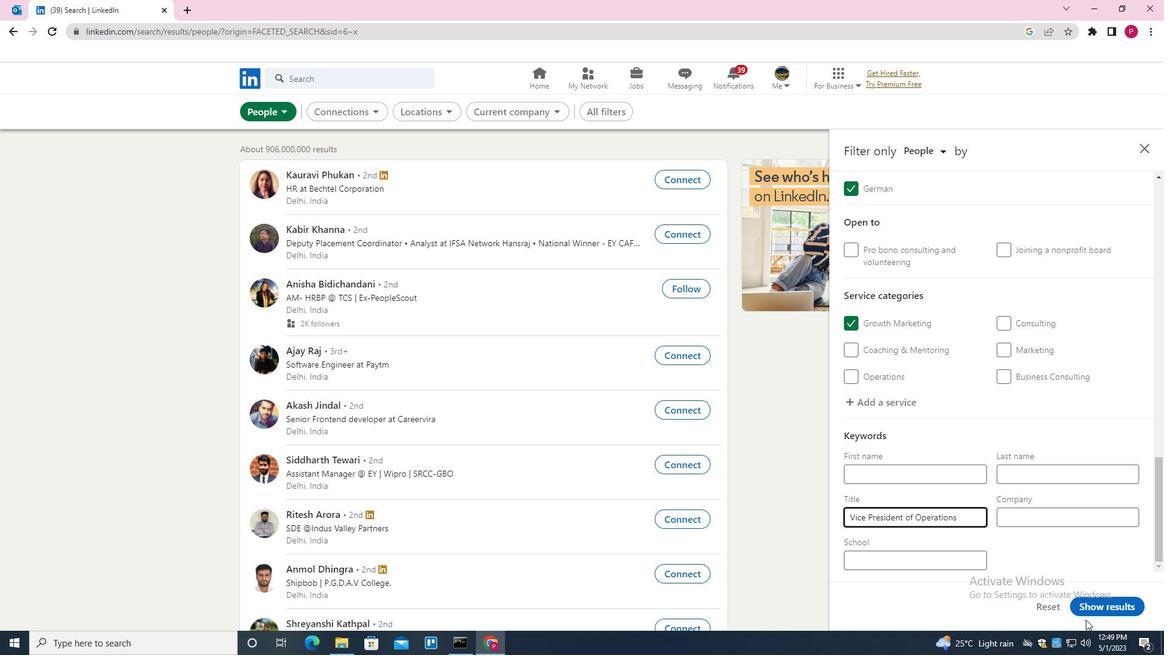 
Action: Mouse pressed left at (1096, 612)
Screenshot: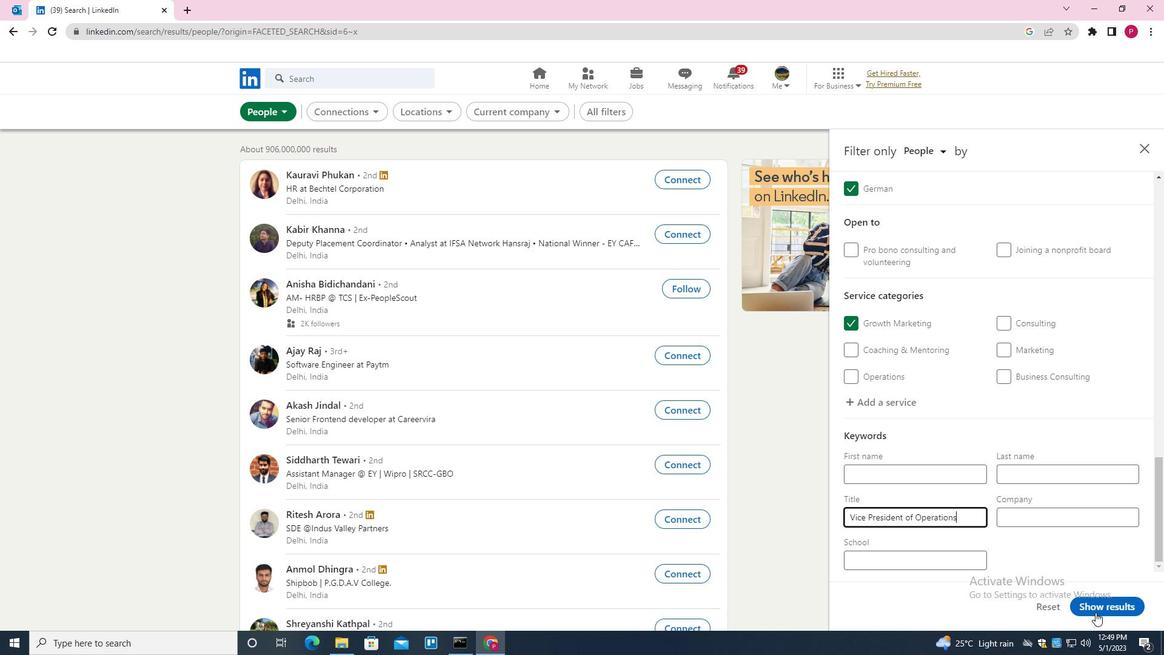 
Action: Mouse moved to (552, 306)
Screenshot: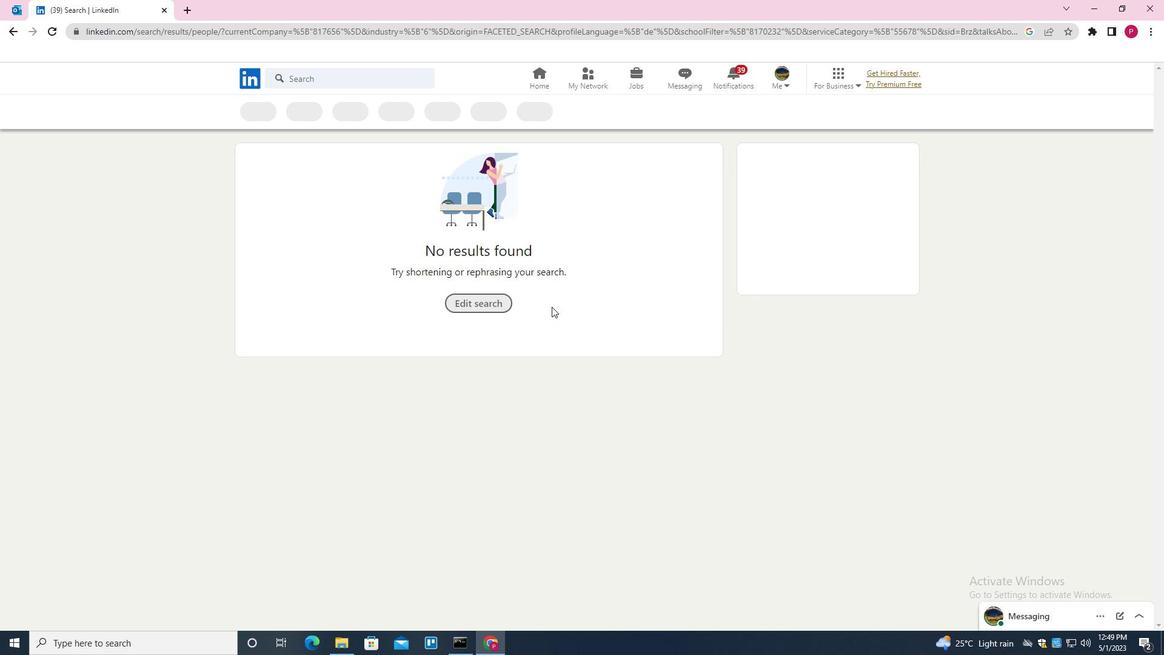 
